 Task: Create a due date automation trigger when advanced on, on the wednesday of the week a card is due add dates due next week at 11:00 AM.
Action: Mouse moved to (1172, 286)
Screenshot: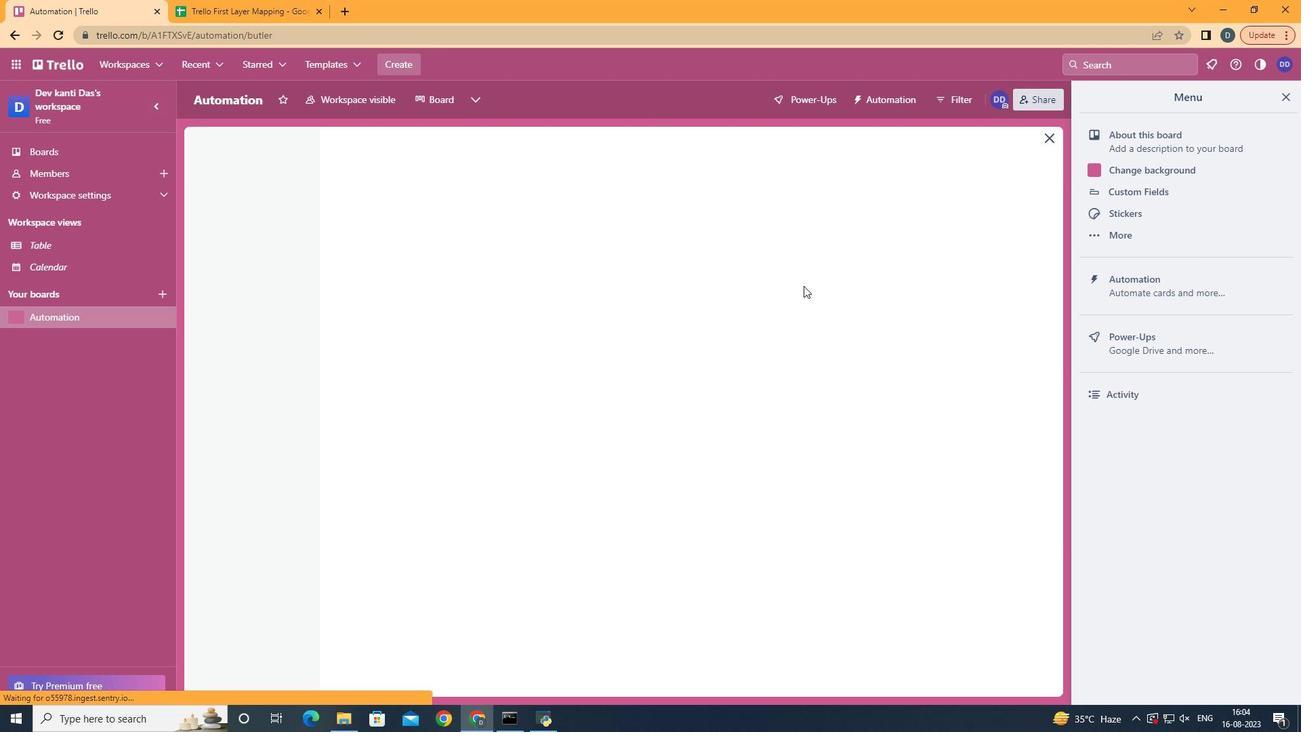 
Action: Mouse pressed left at (1172, 286)
Screenshot: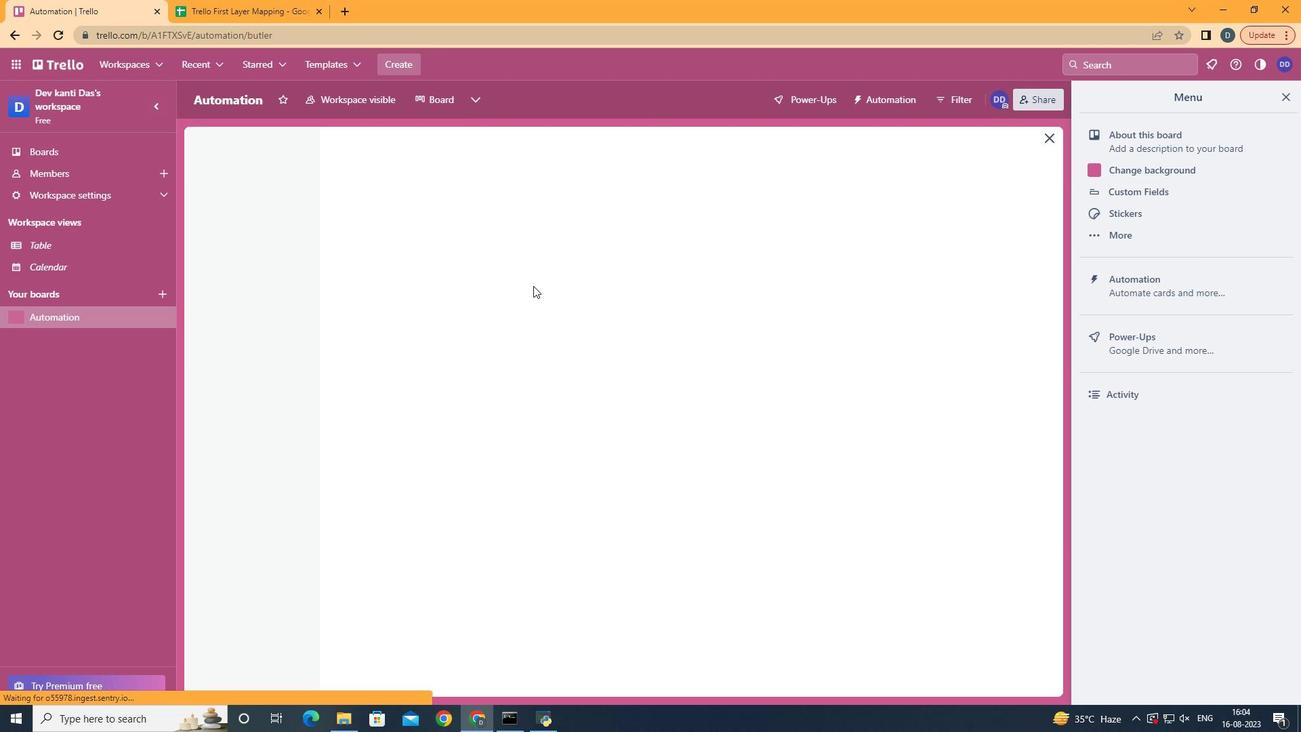 
Action: Mouse moved to (258, 275)
Screenshot: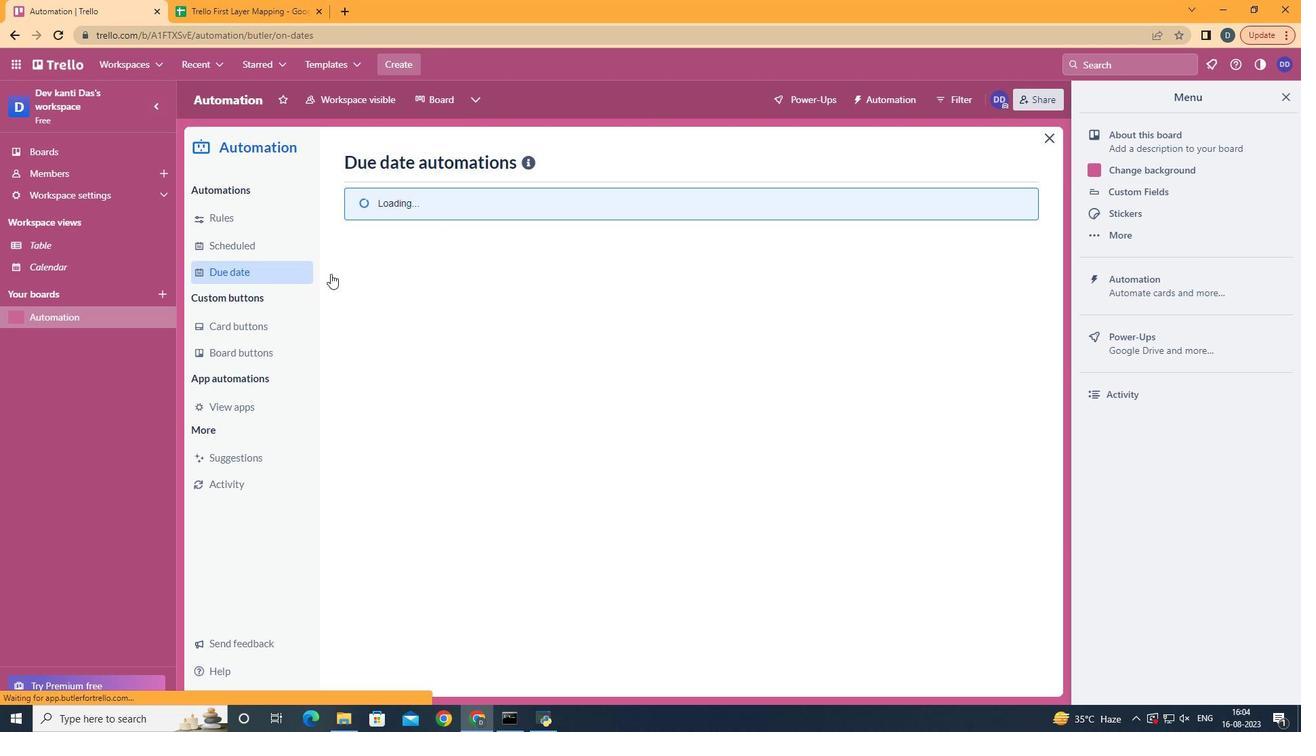 
Action: Mouse pressed left at (258, 275)
Screenshot: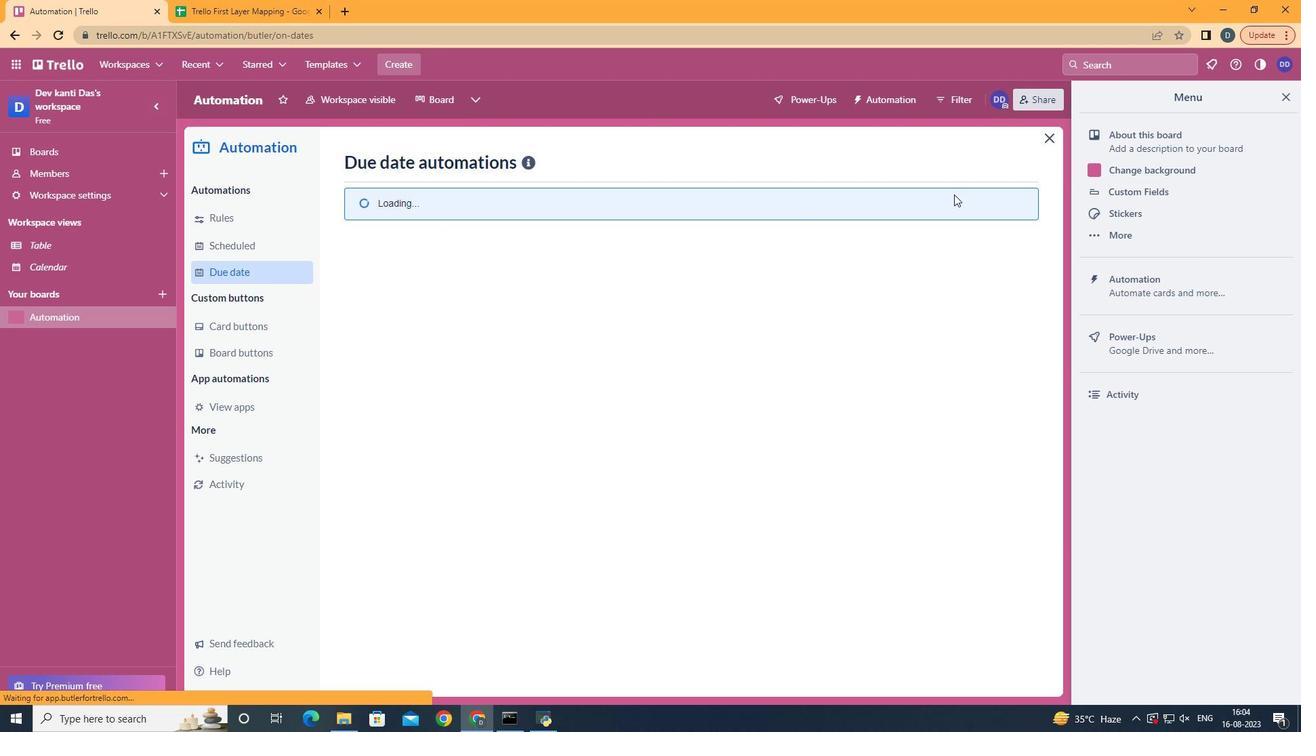 
Action: Mouse moved to (953, 163)
Screenshot: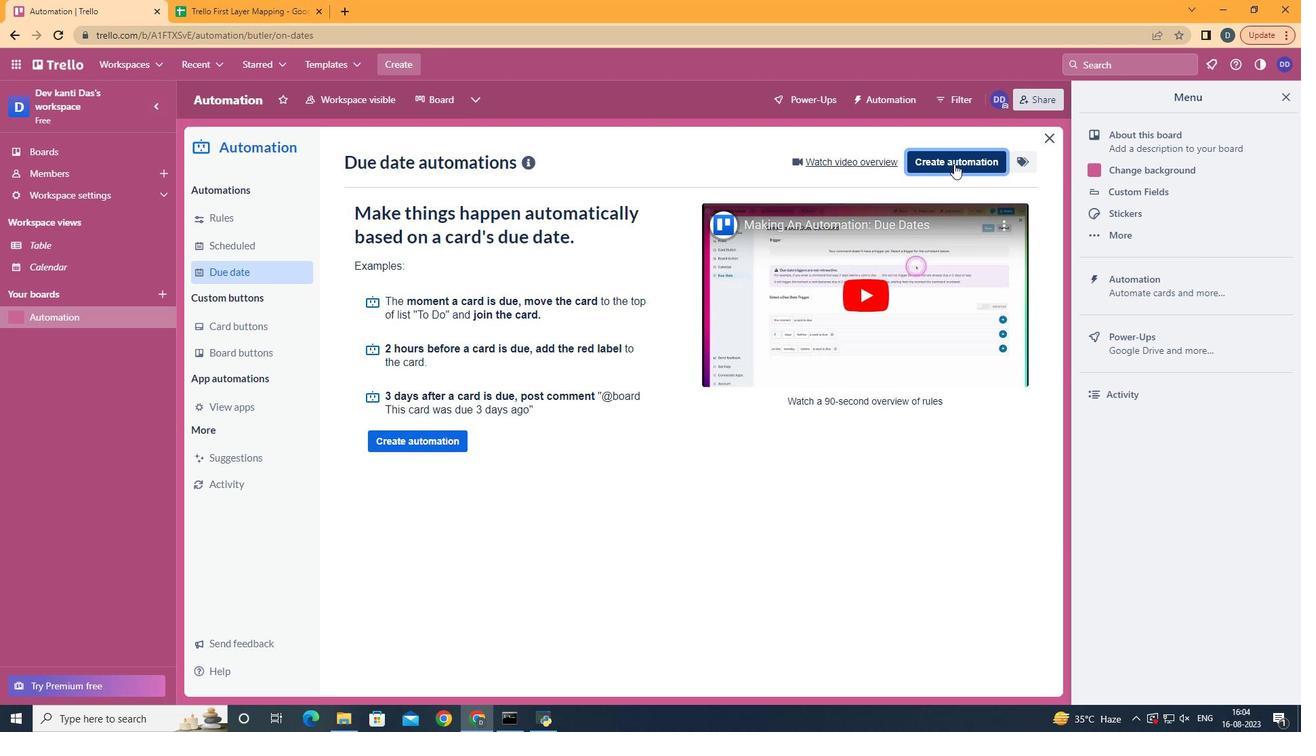 
Action: Mouse pressed left at (953, 163)
Screenshot: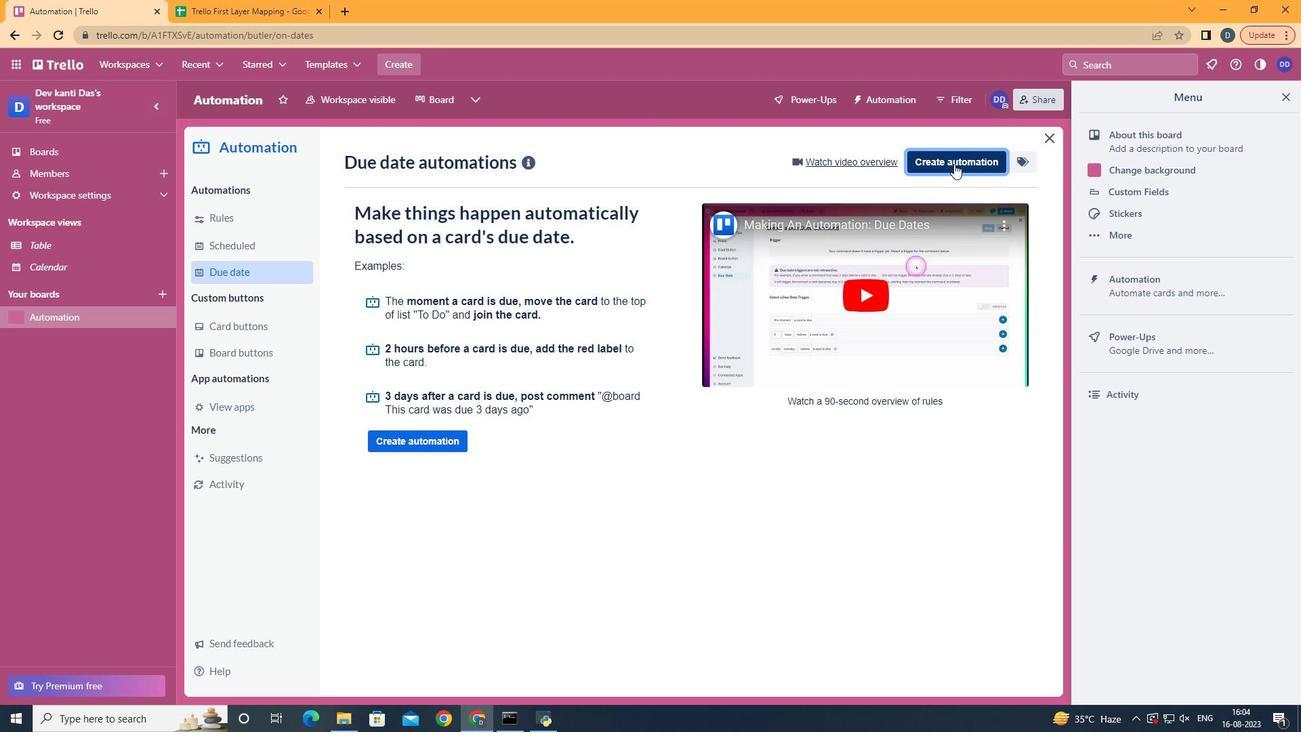 
Action: Mouse pressed left at (953, 163)
Screenshot: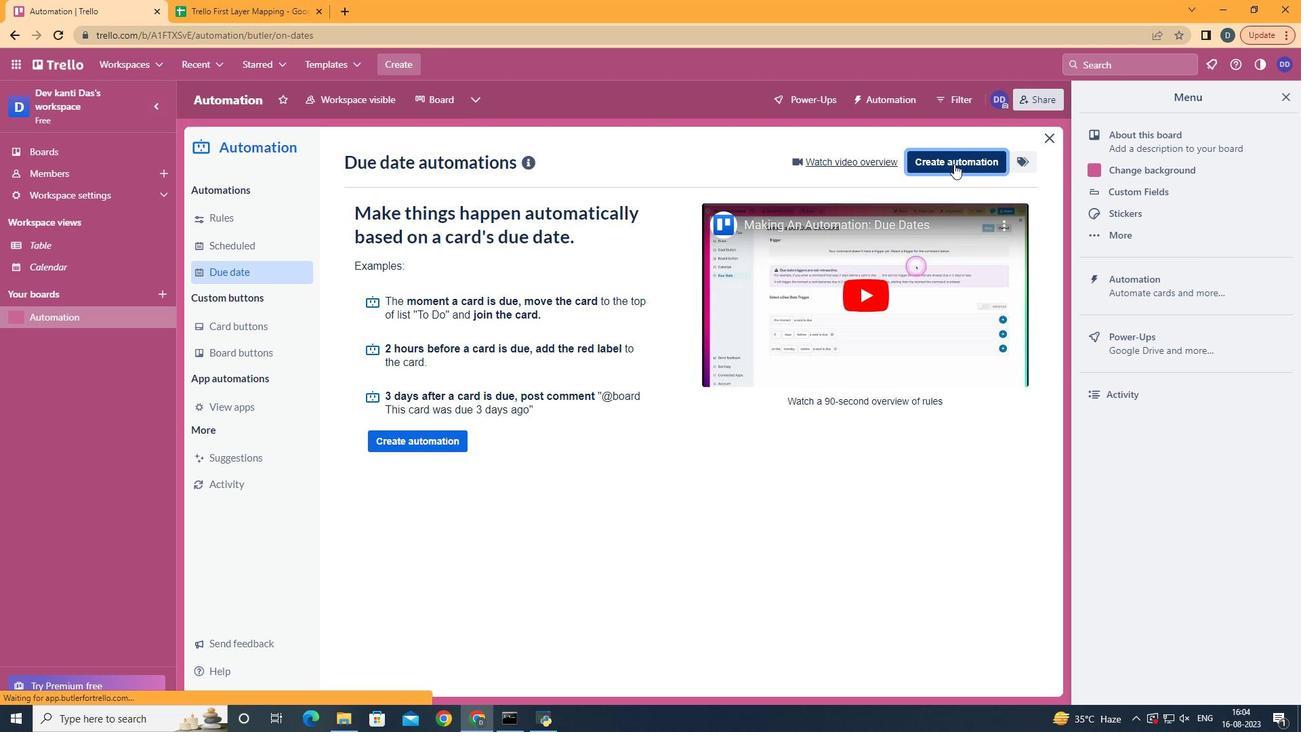 
Action: Mouse moved to (768, 302)
Screenshot: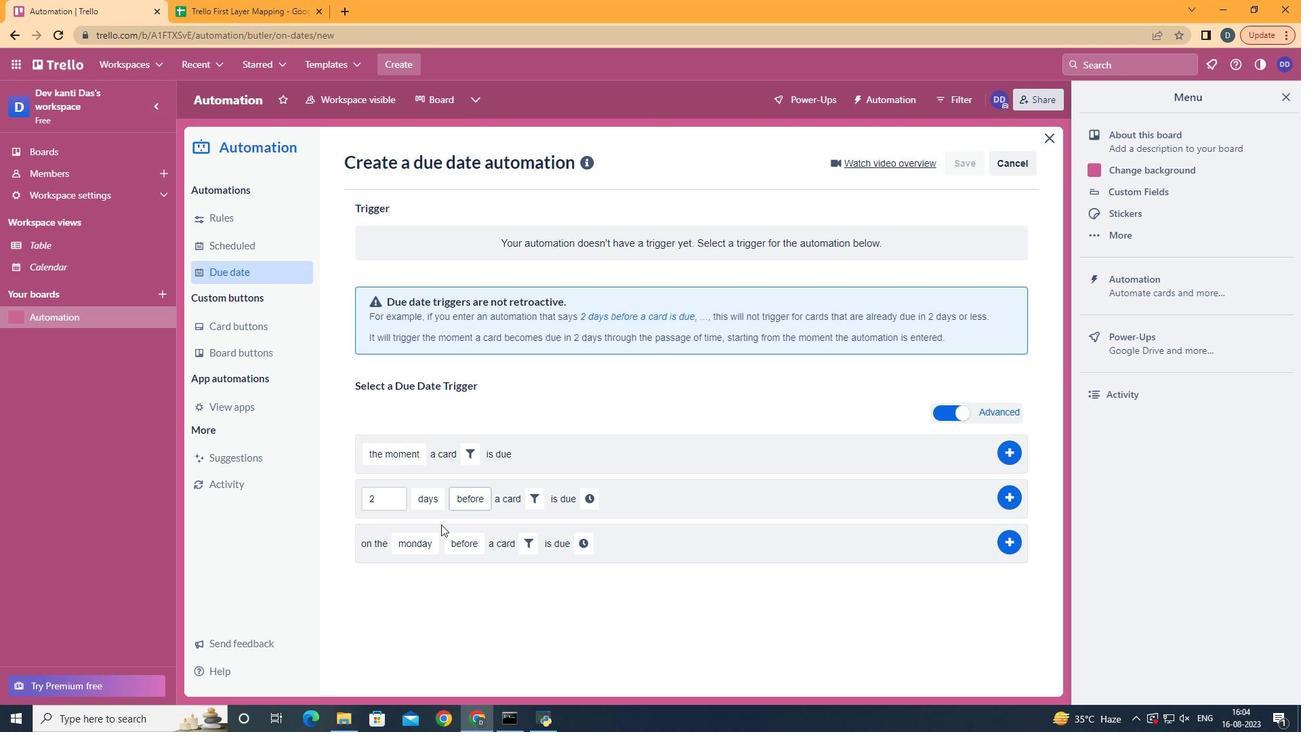 
Action: Mouse pressed left at (768, 302)
Screenshot: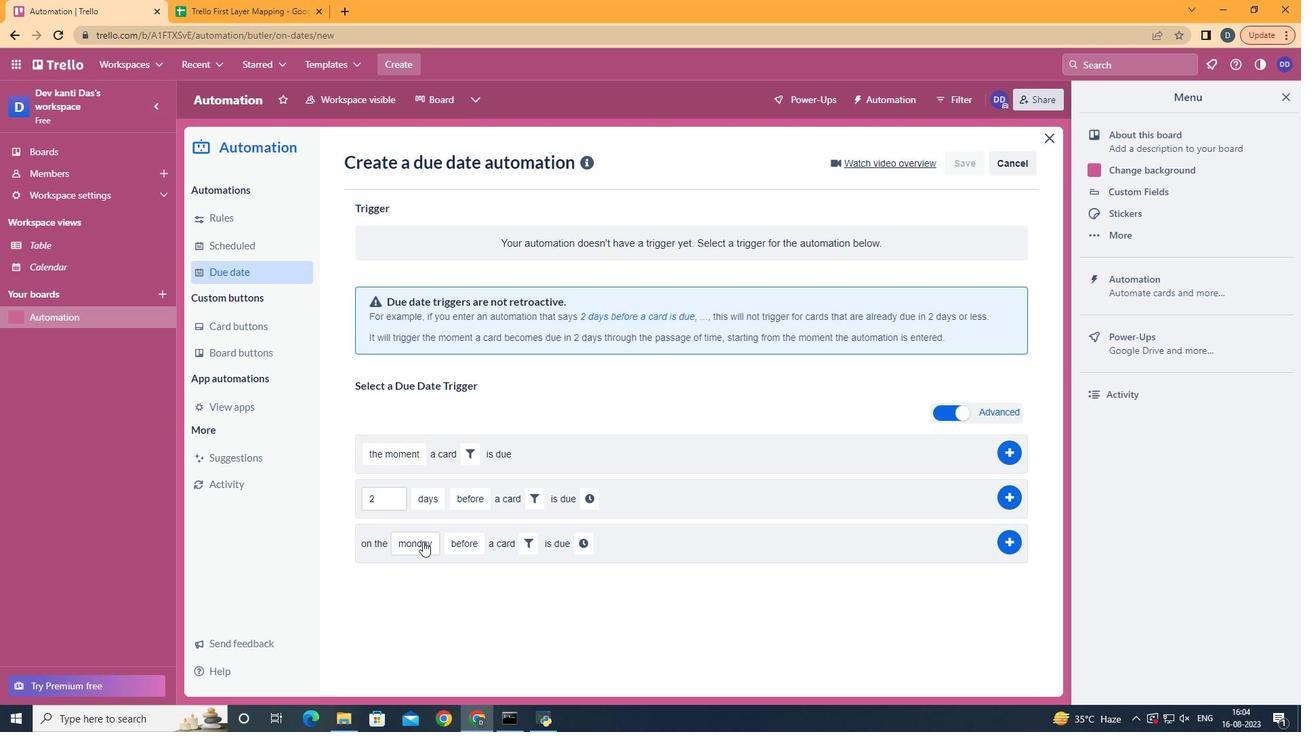 
Action: Mouse moved to (440, 399)
Screenshot: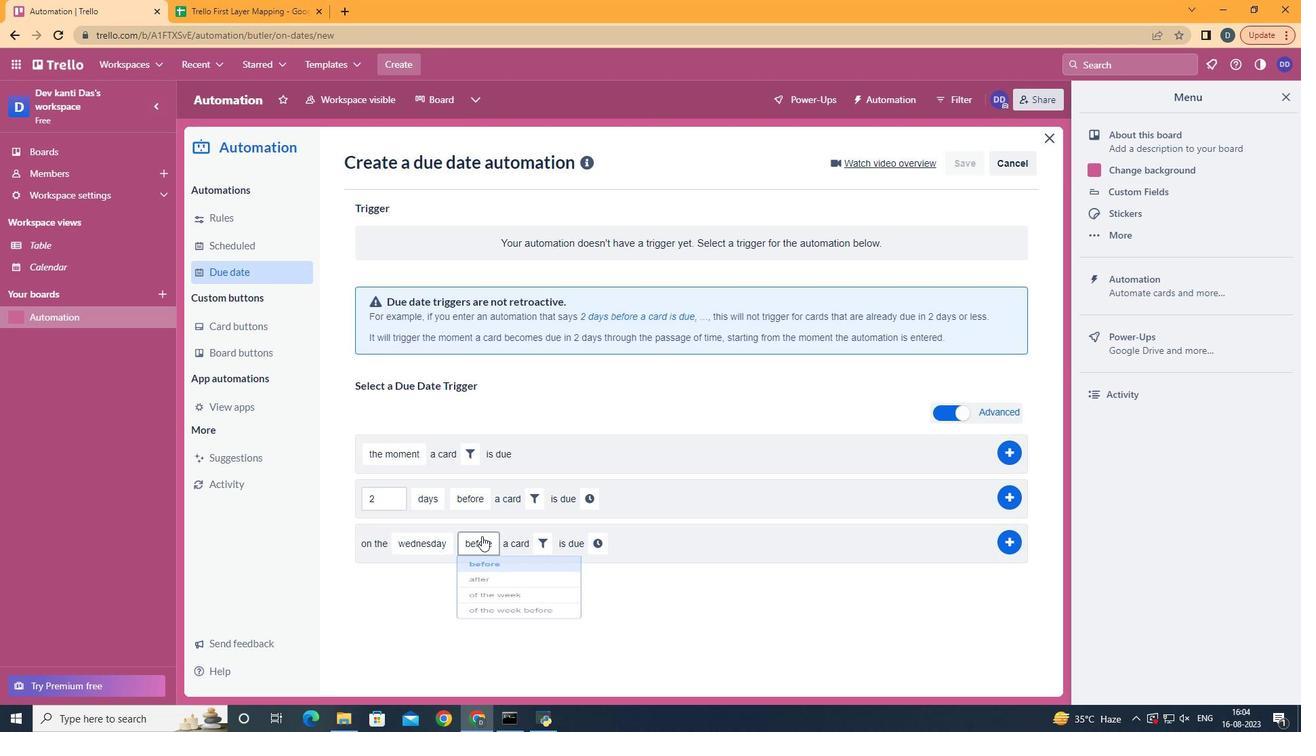 
Action: Mouse pressed left at (440, 399)
Screenshot: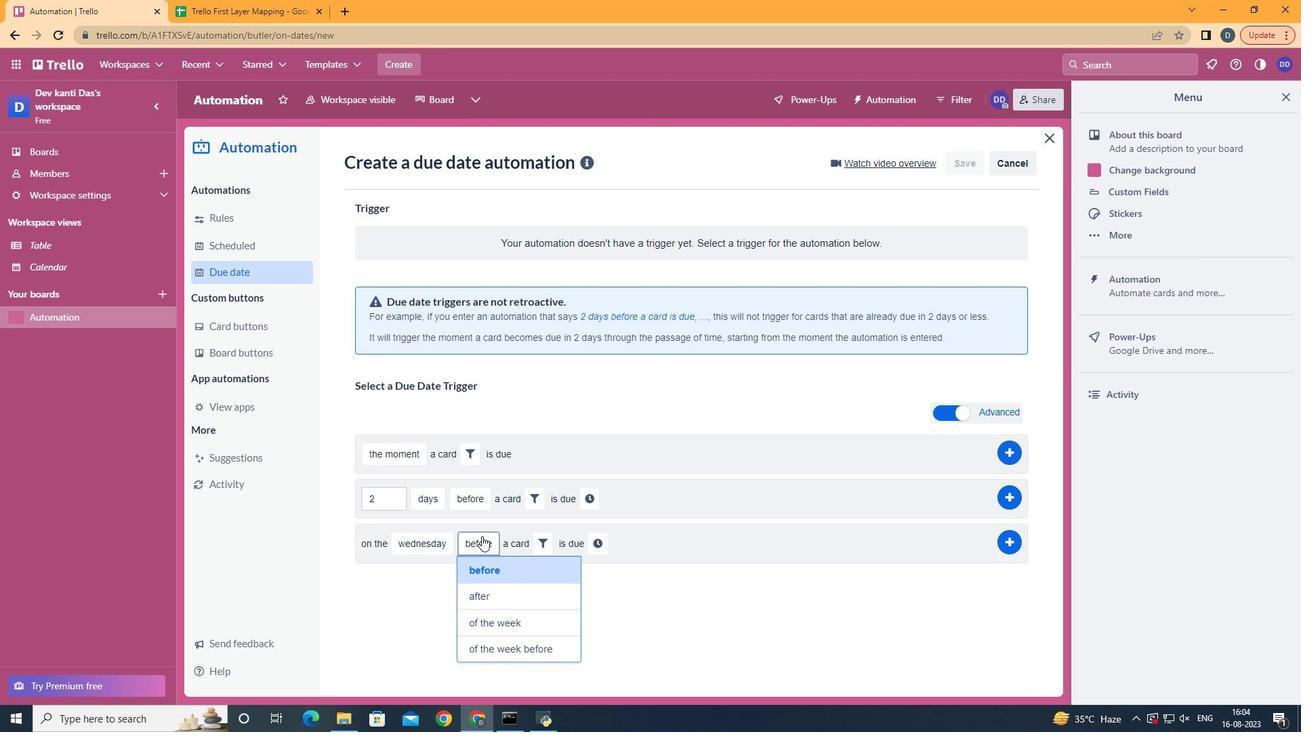 
Action: Mouse moved to (500, 627)
Screenshot: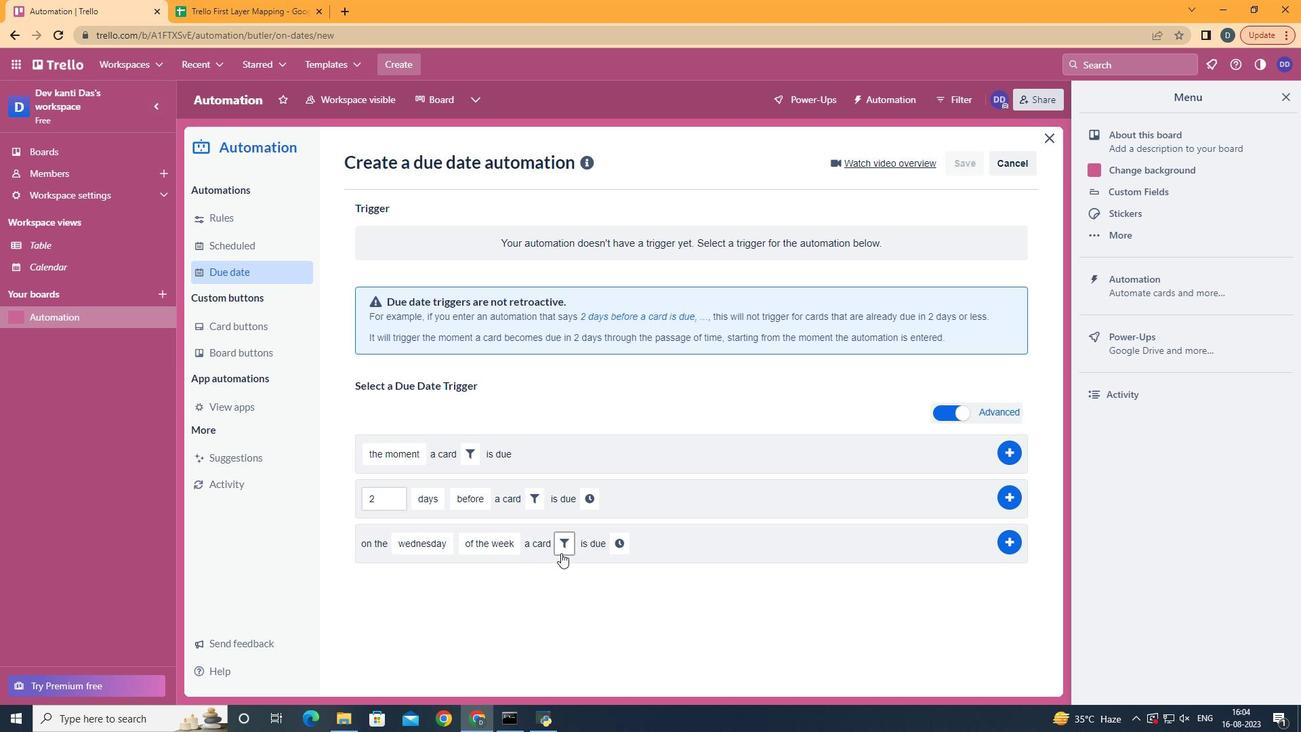 
Action: Mouse pressed left at (500, 627)
Screenshot: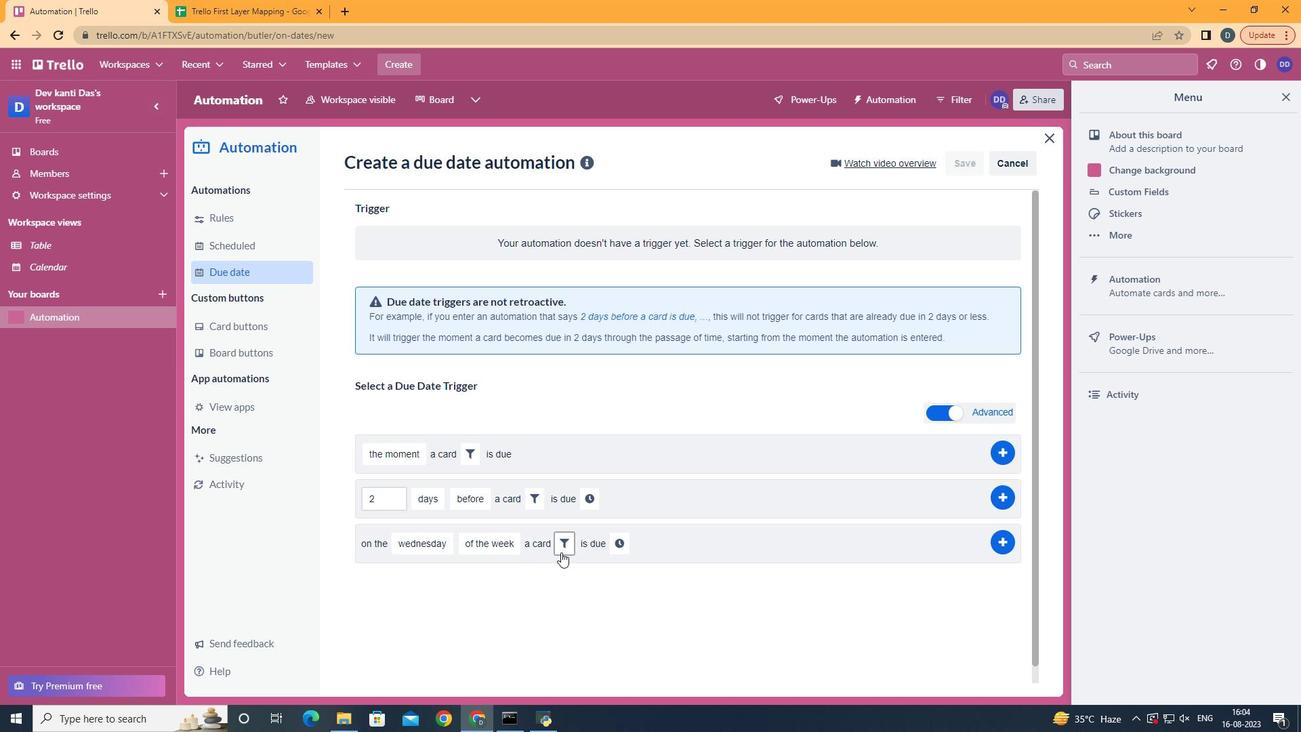 
Action: Mouse moved to (560, 552)
Screenshot: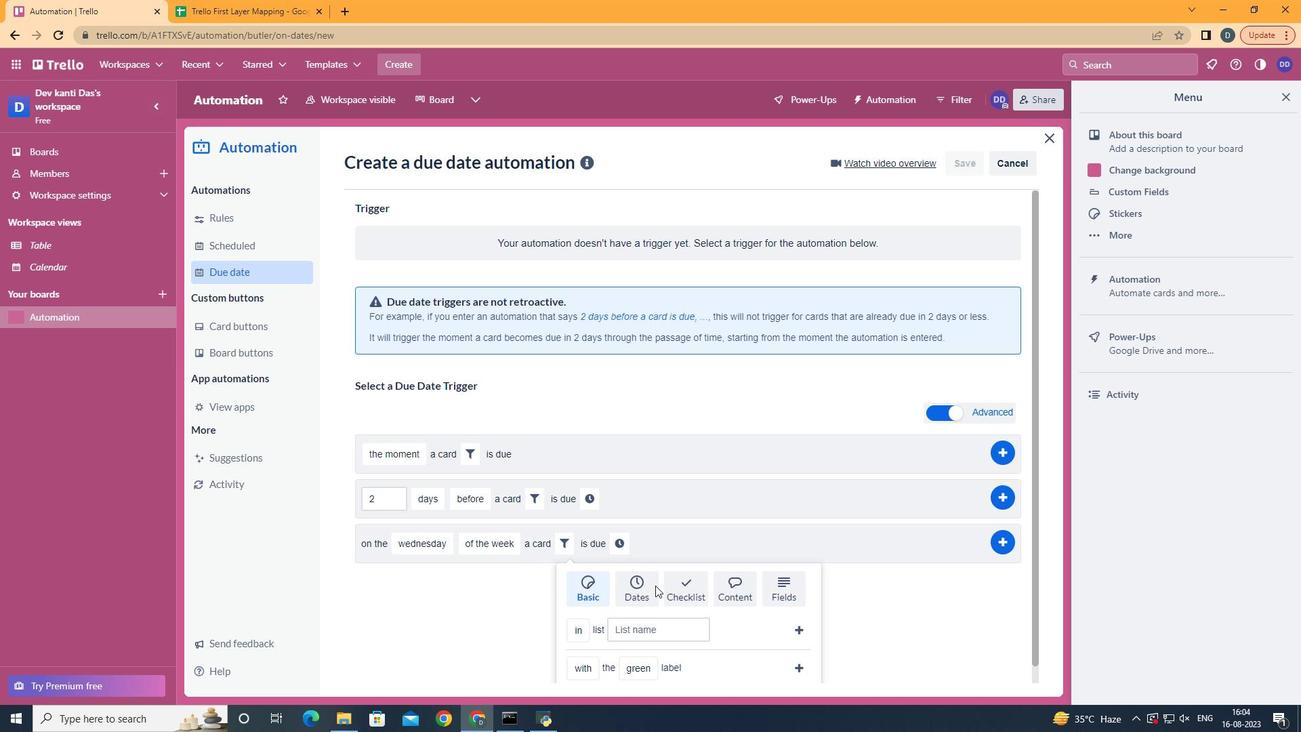 
Action: Mouse pressed left at (560, 552)
Screenshot: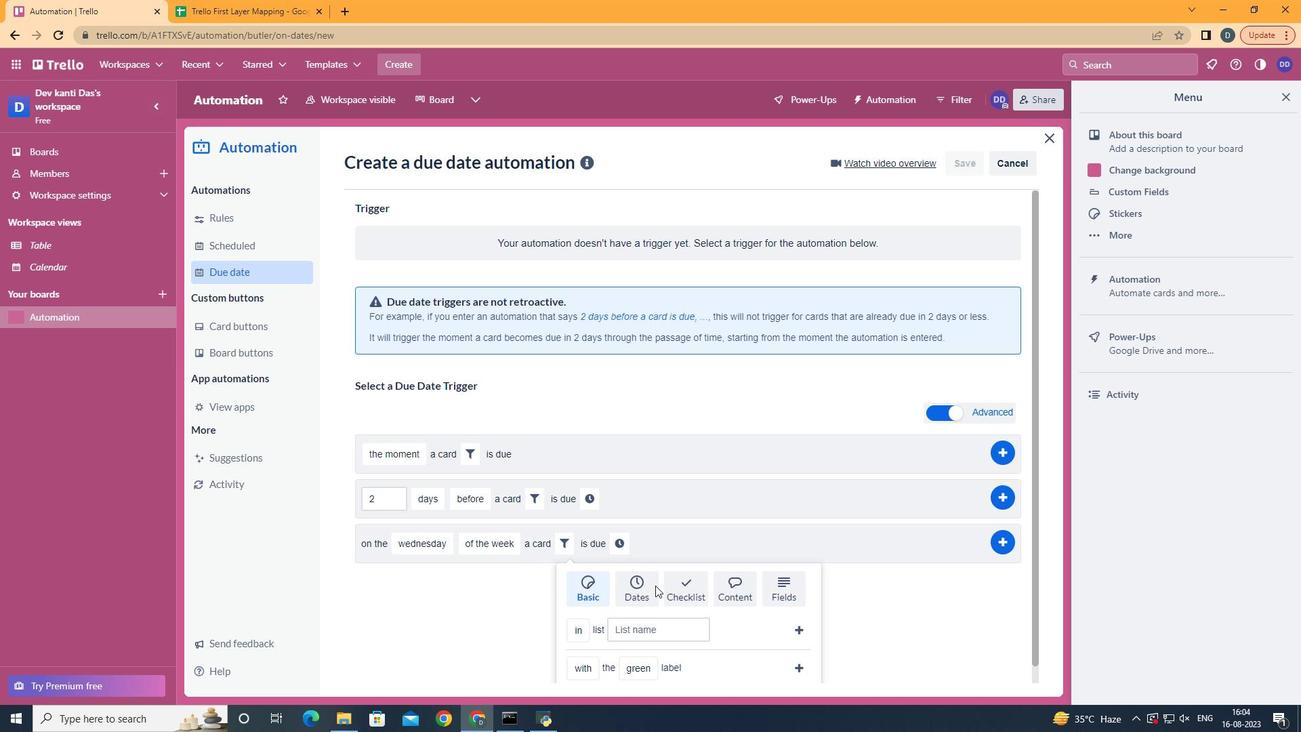 
Action: Mouse moved to (647, 586)
Screenshot: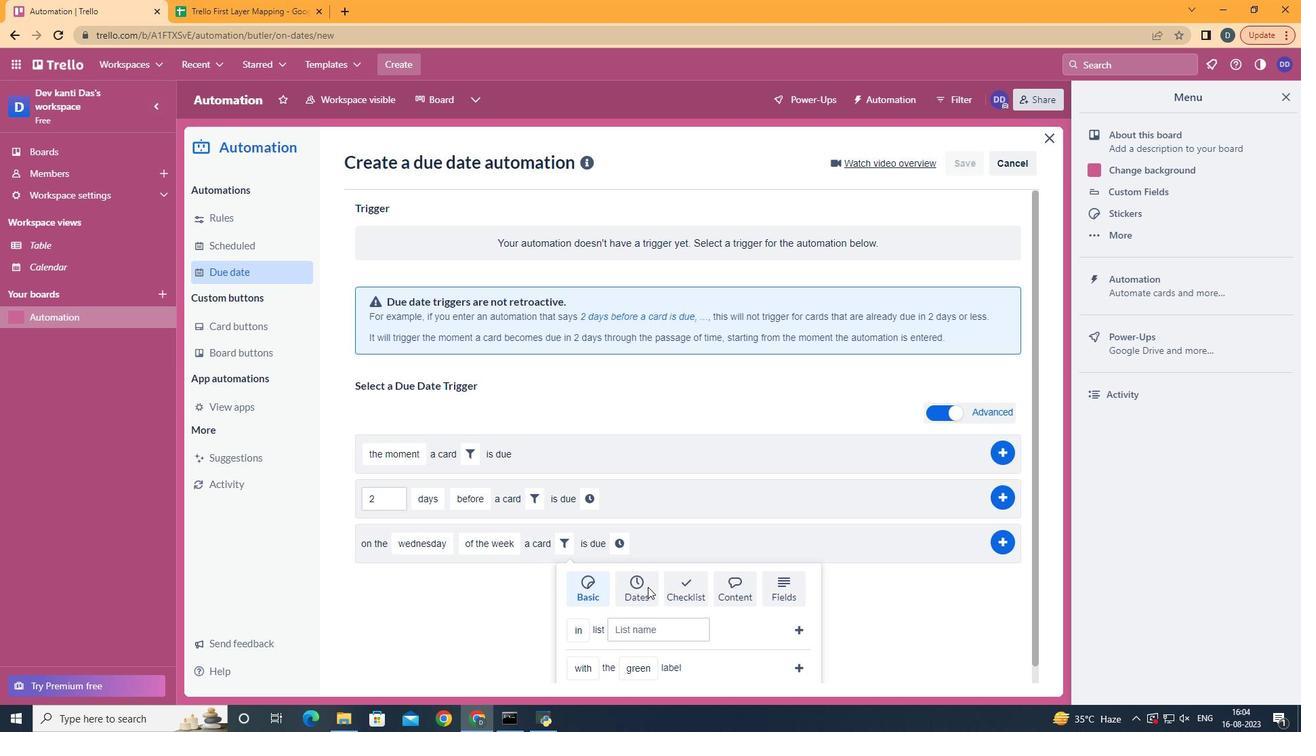 
Action: Mouse pressed left at (647, 586)
Screenshot: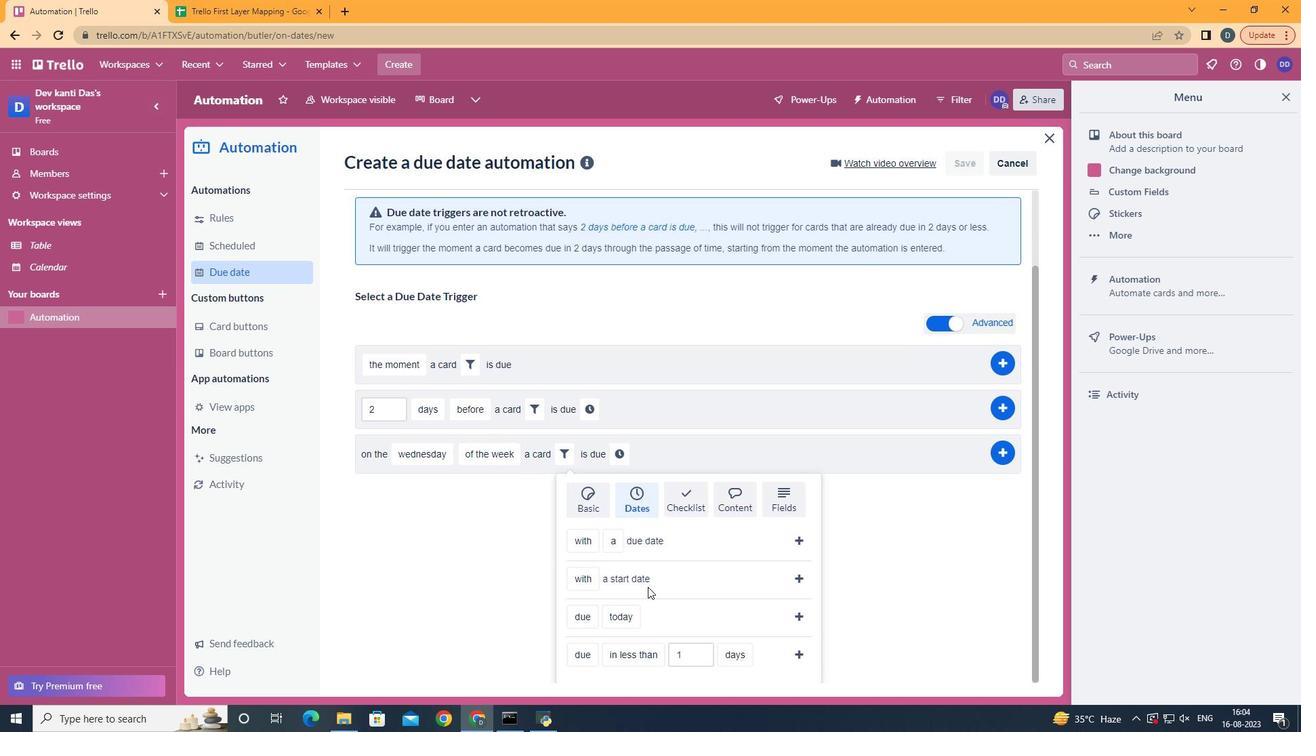 
Action: Mouse scrolled (647, 585) with delta (0, 0)
Screenshot: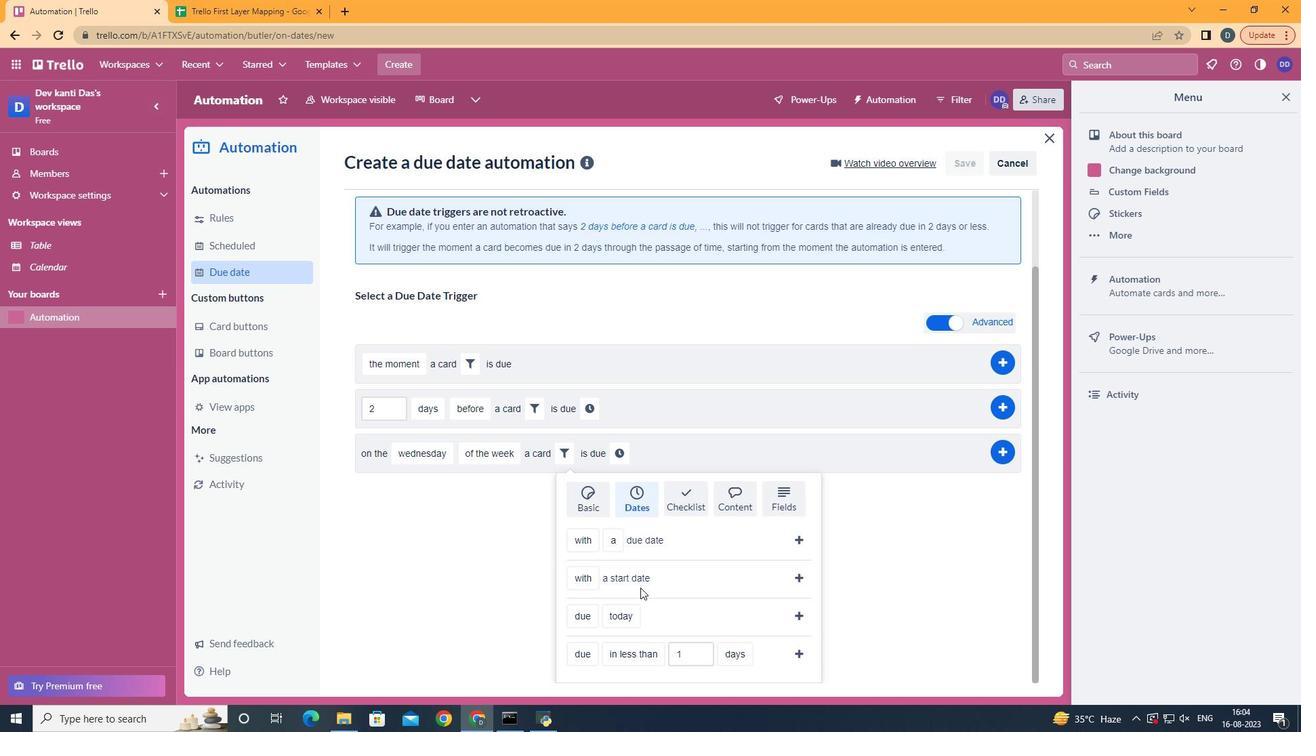 
Action: Mouse scrolled (647, 585) with delta (0, 0)
Screenshot: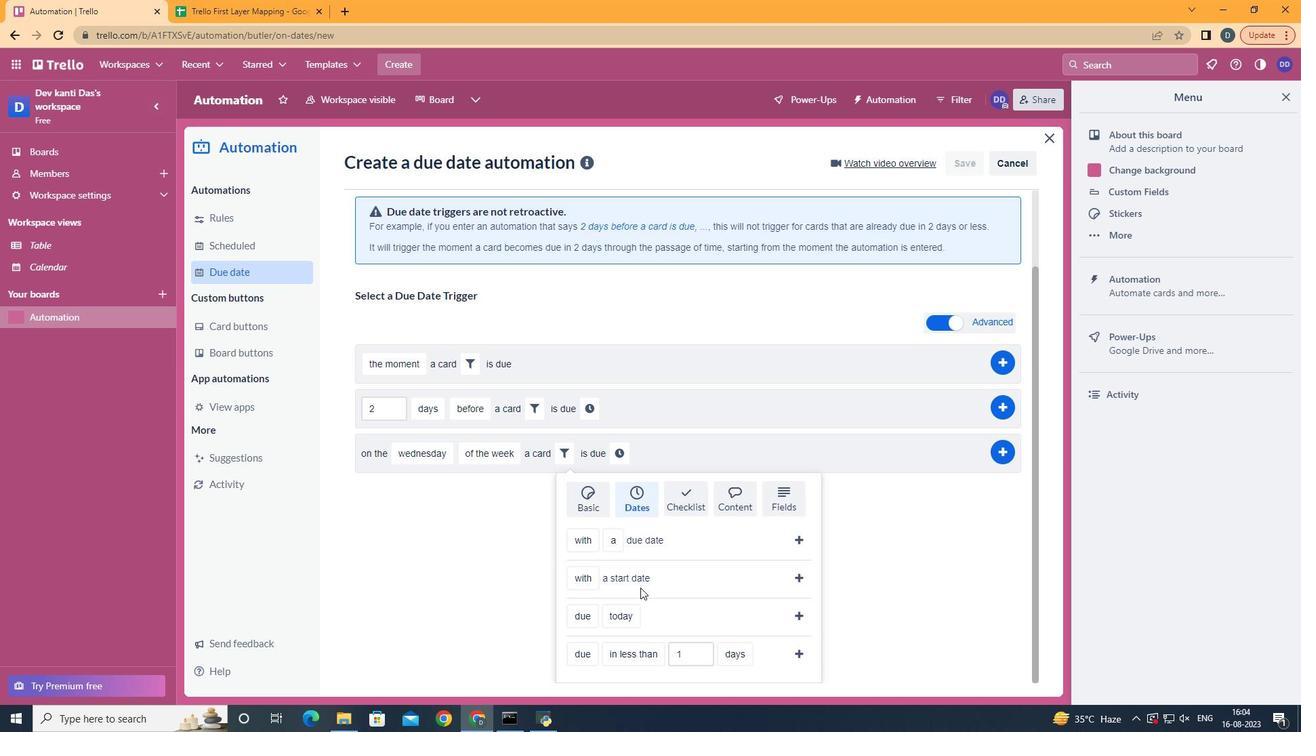
Action: Mouse scrolled (647, 585) with delta (0, 0)
Screenshot: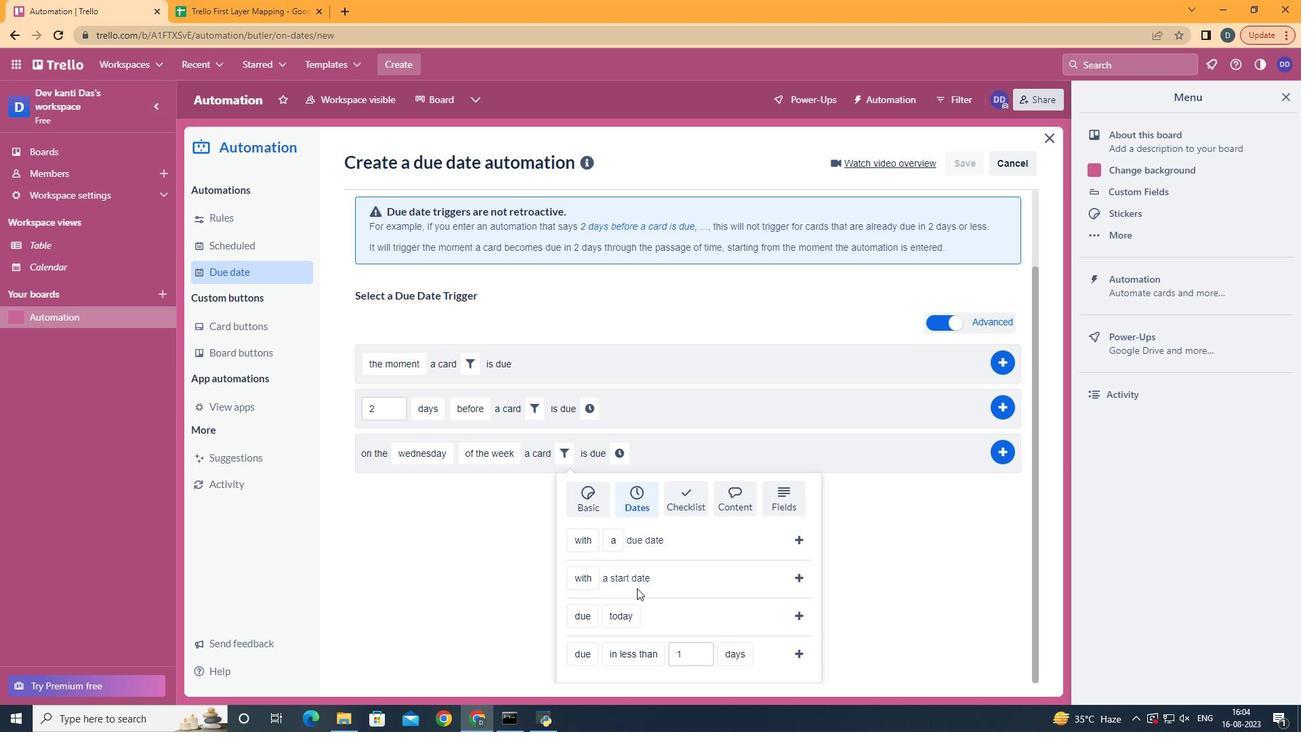 
Action: Mouse scrolled (647, 585) with delta (0, 0)
Screenshot: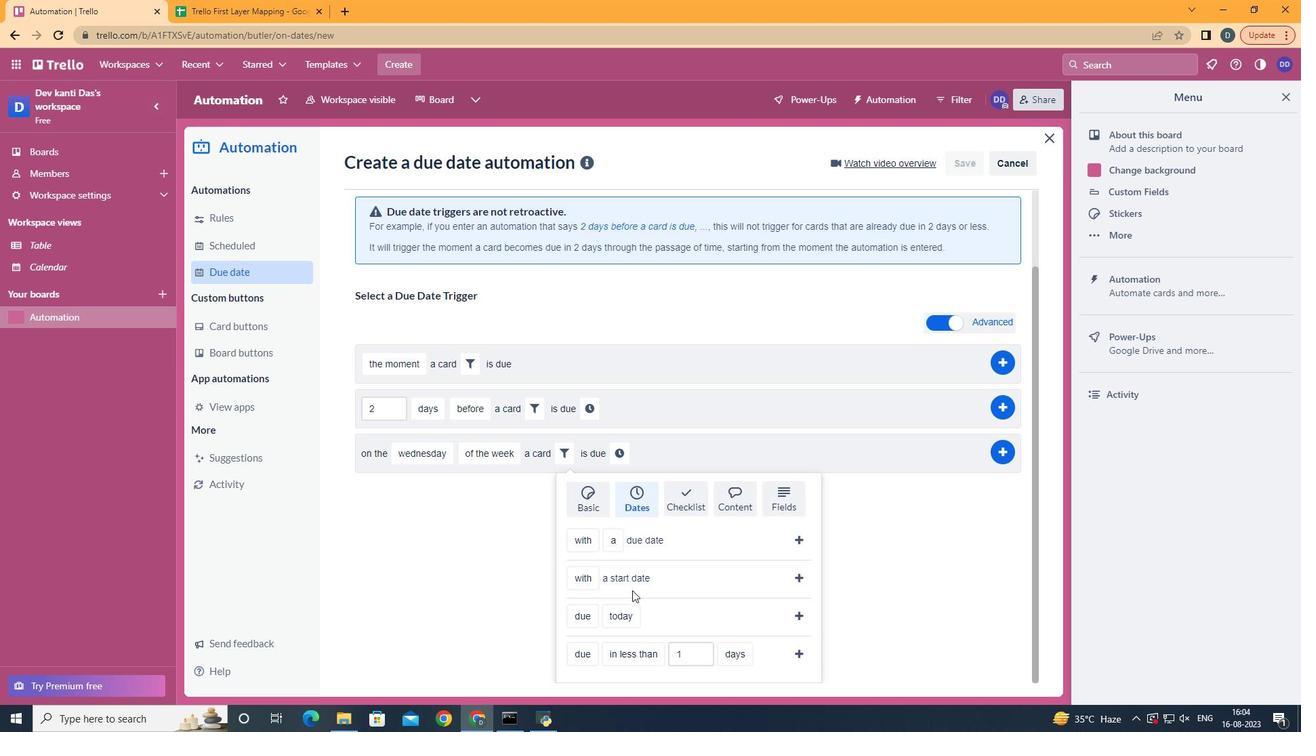 
Action: Mouse moved to (654, 534)
Screenshot: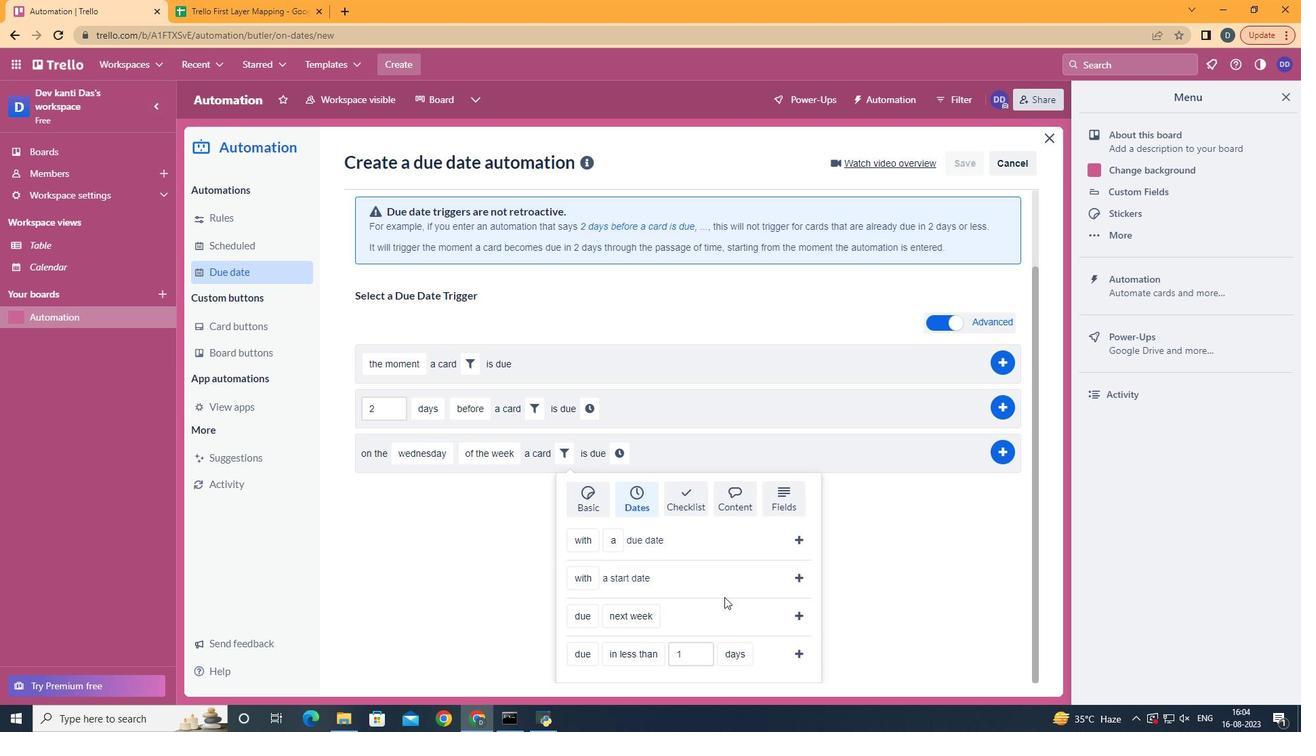 
Action: Mouse pressed left at (654, 534)
Screenshot: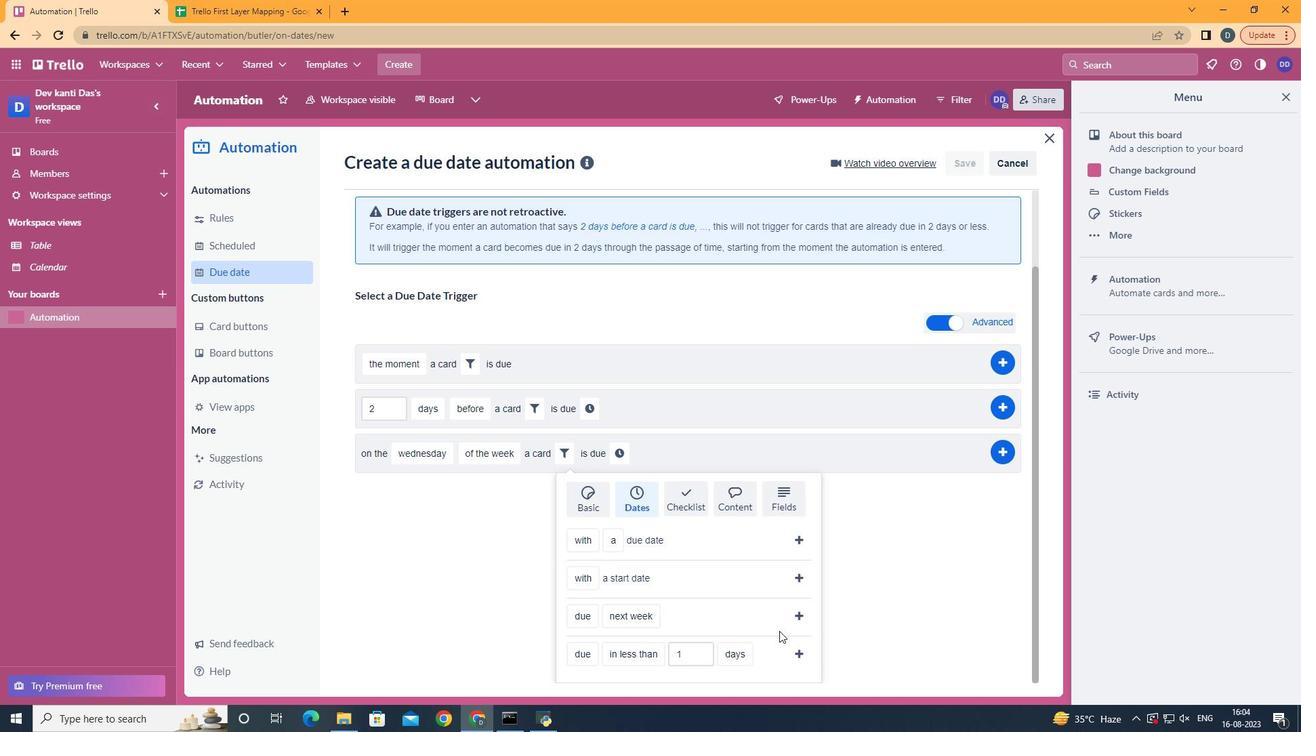 
Action: Mouse moved to (803, 608)
Screenshot: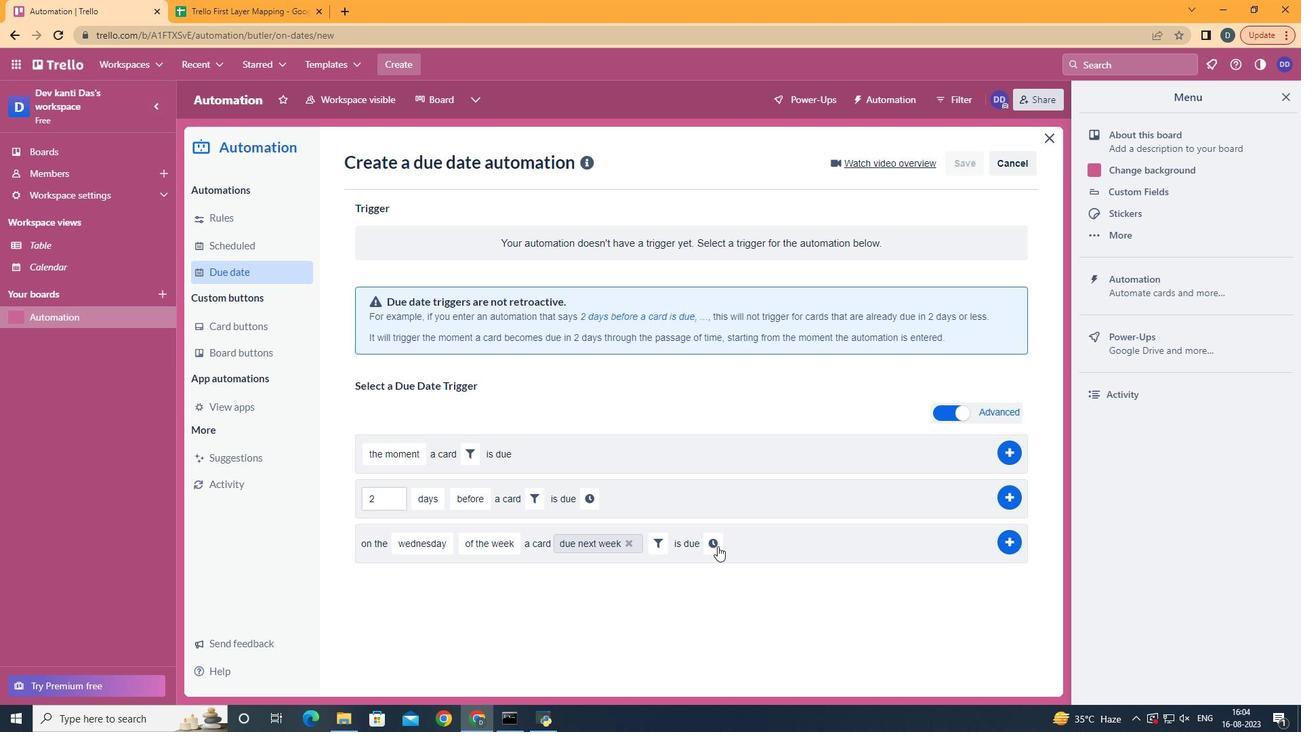
Action: Mouse pressed left at (803, 608)
Screenshot: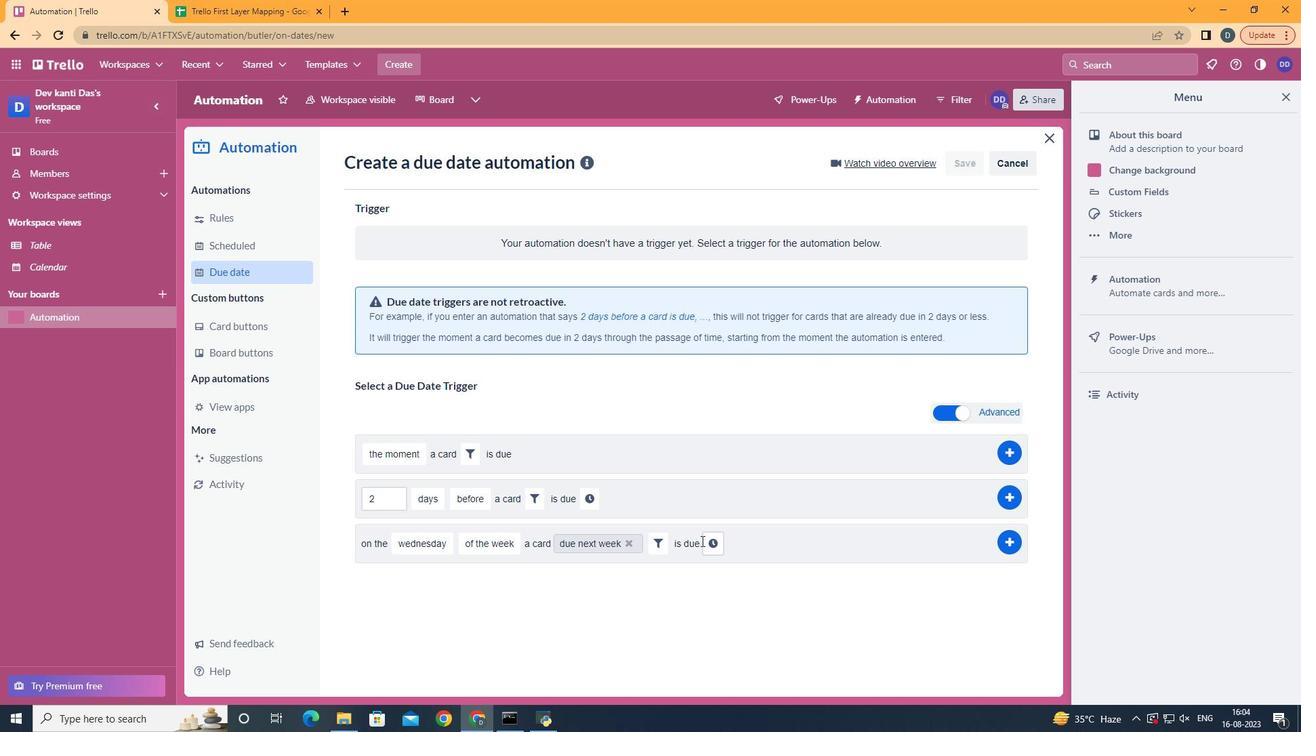
Action: Mouse moved to (698, 539)
Screenshot: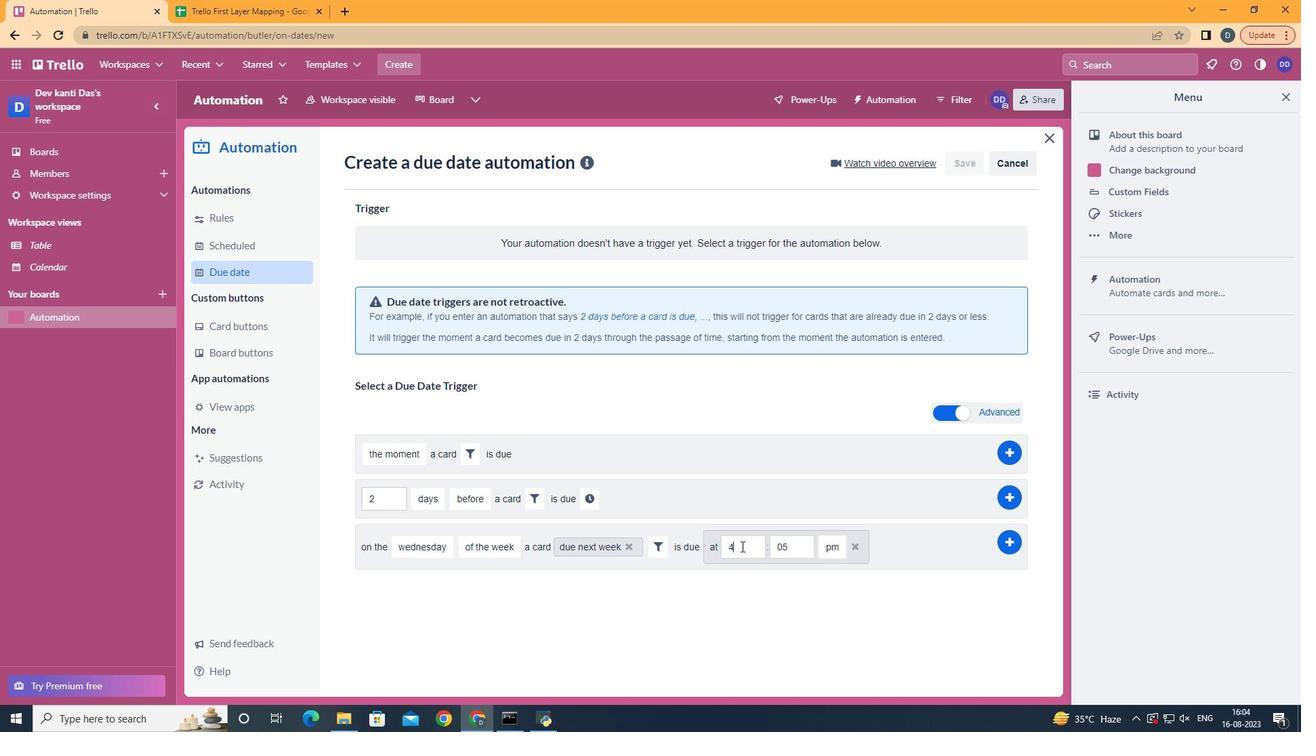 
Action: Mouse pressed left at (698, 539)
Screenshot: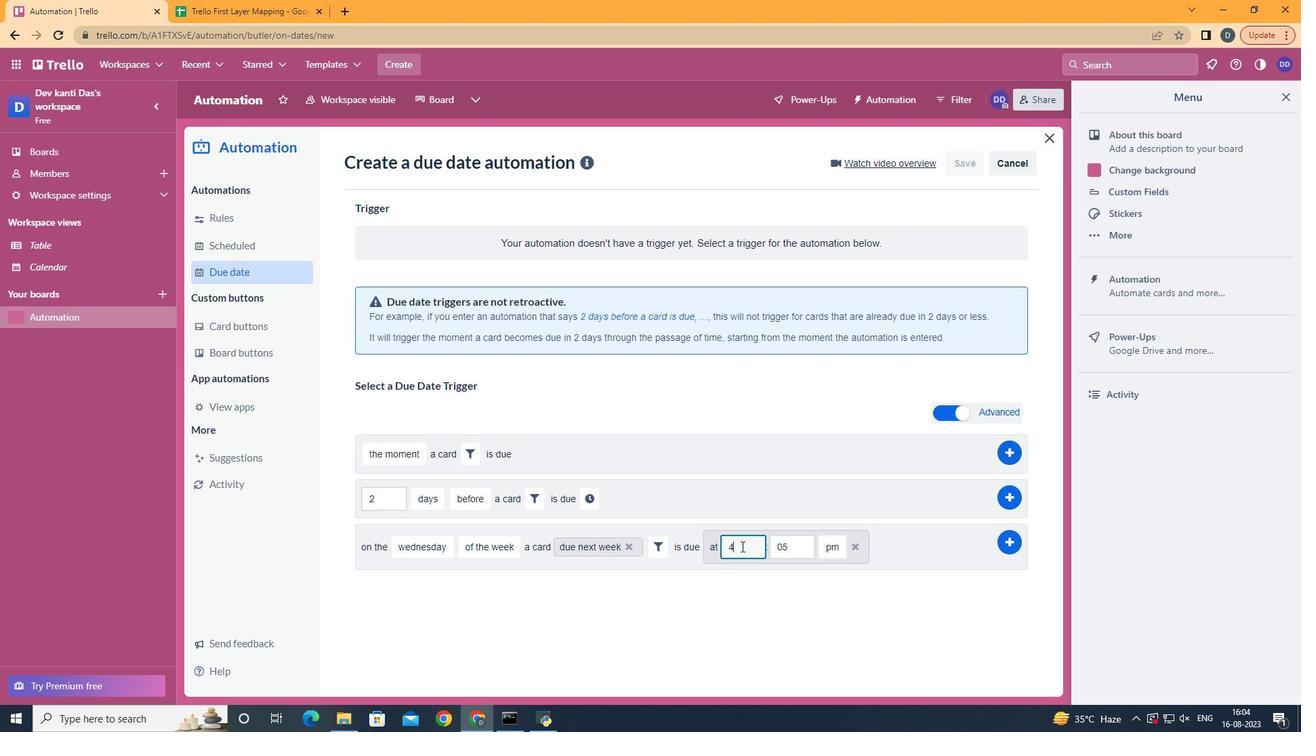 
Action: Mouse moved to (710, 541)
Screenshot: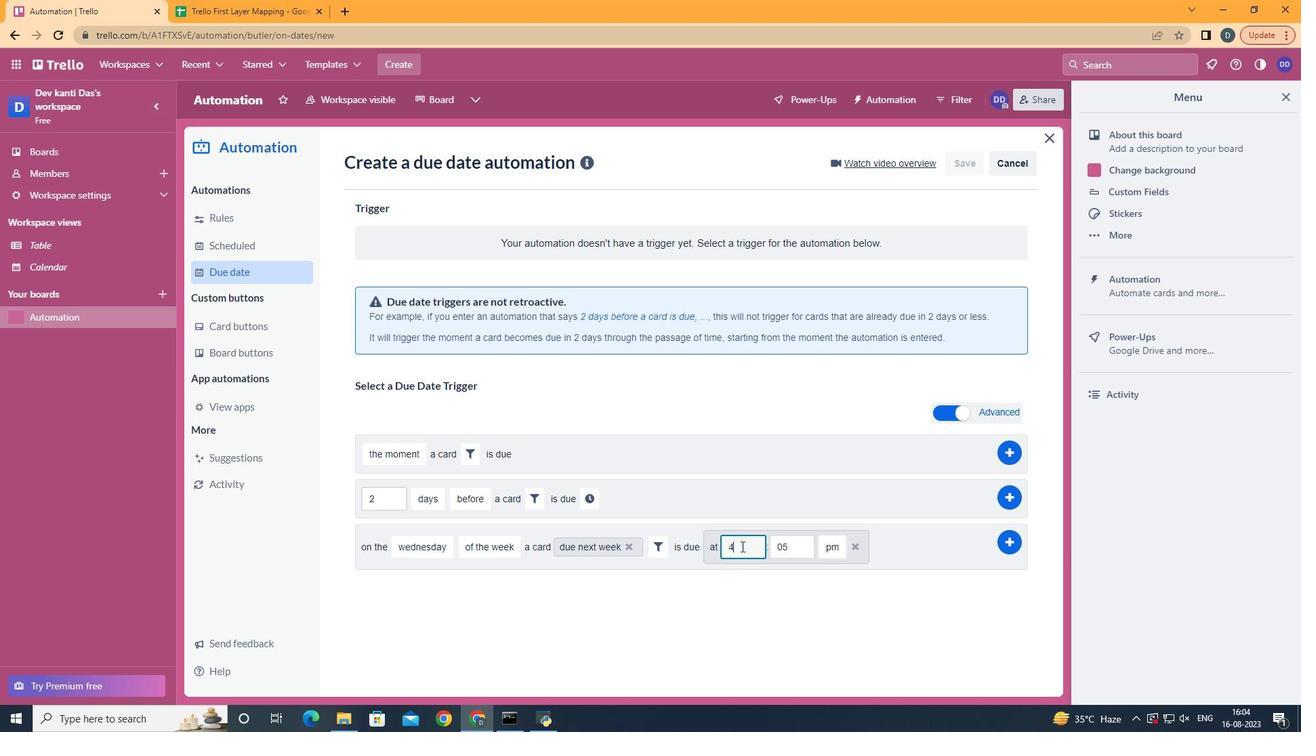 
Action: Mouse pressed left at (710, 541)
Screenshot: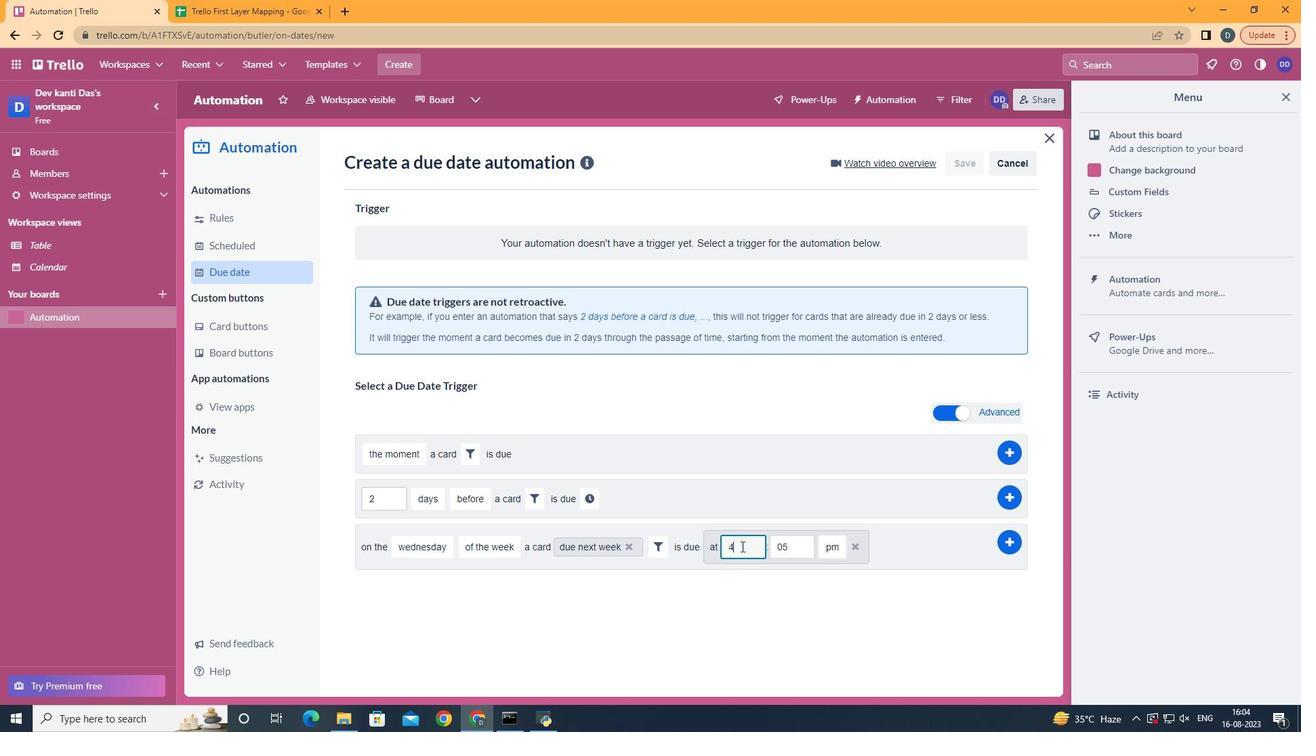 
Action: Mouse moved to (740, 545)
Screenshot: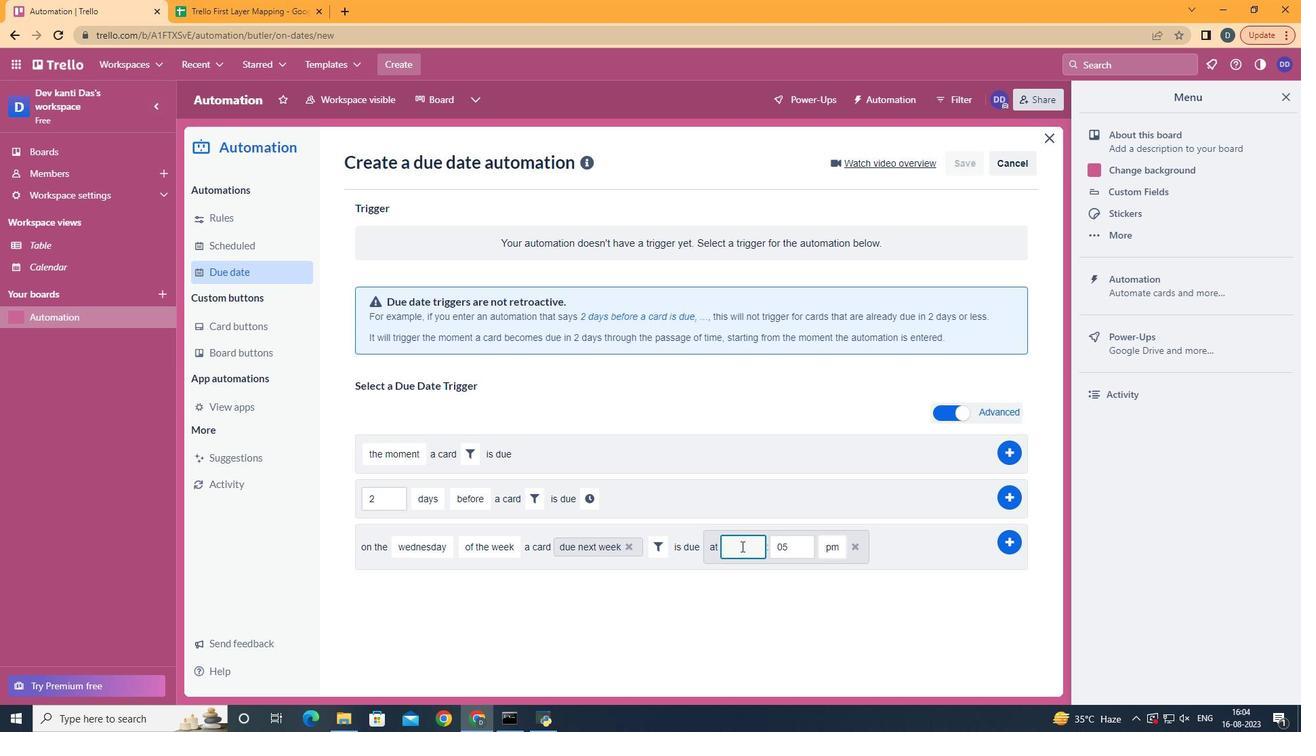 
Action: Mouse pressed left at (740, 545)
Screenshot: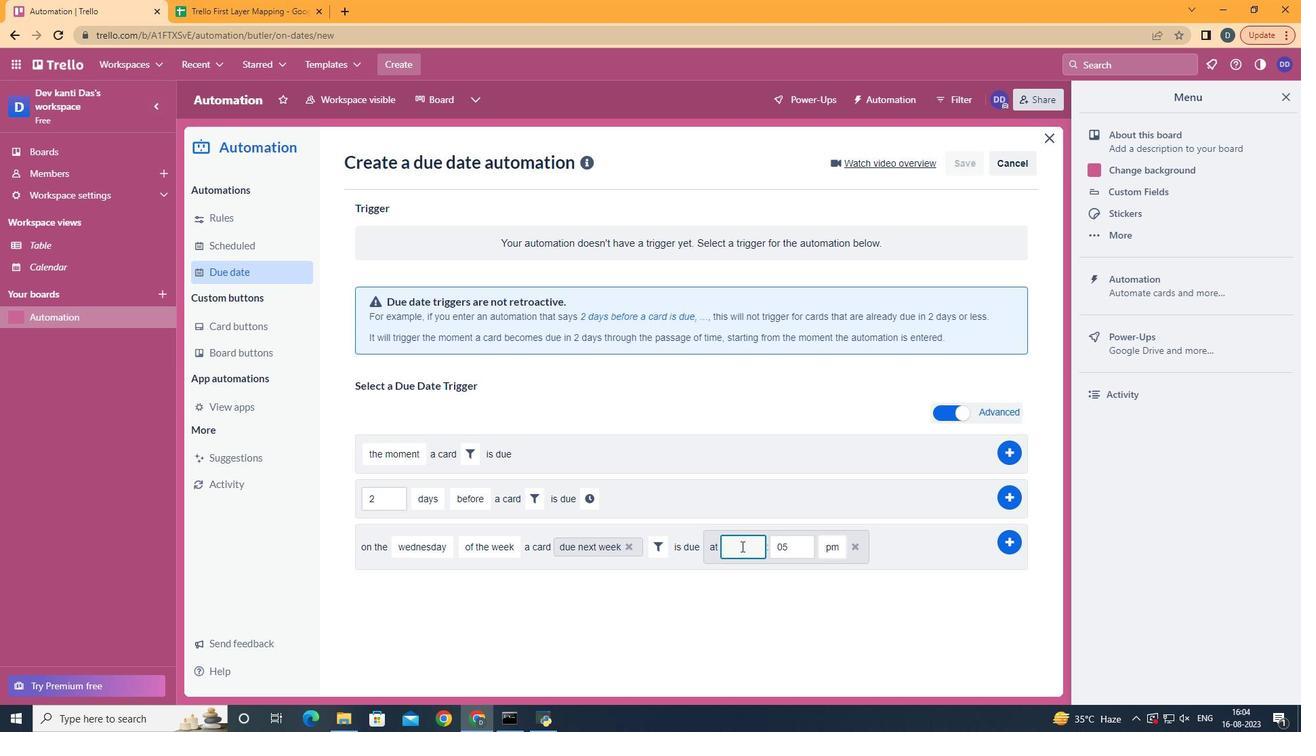 
Action: Key pressed <Key.backspace>11
Screenshot: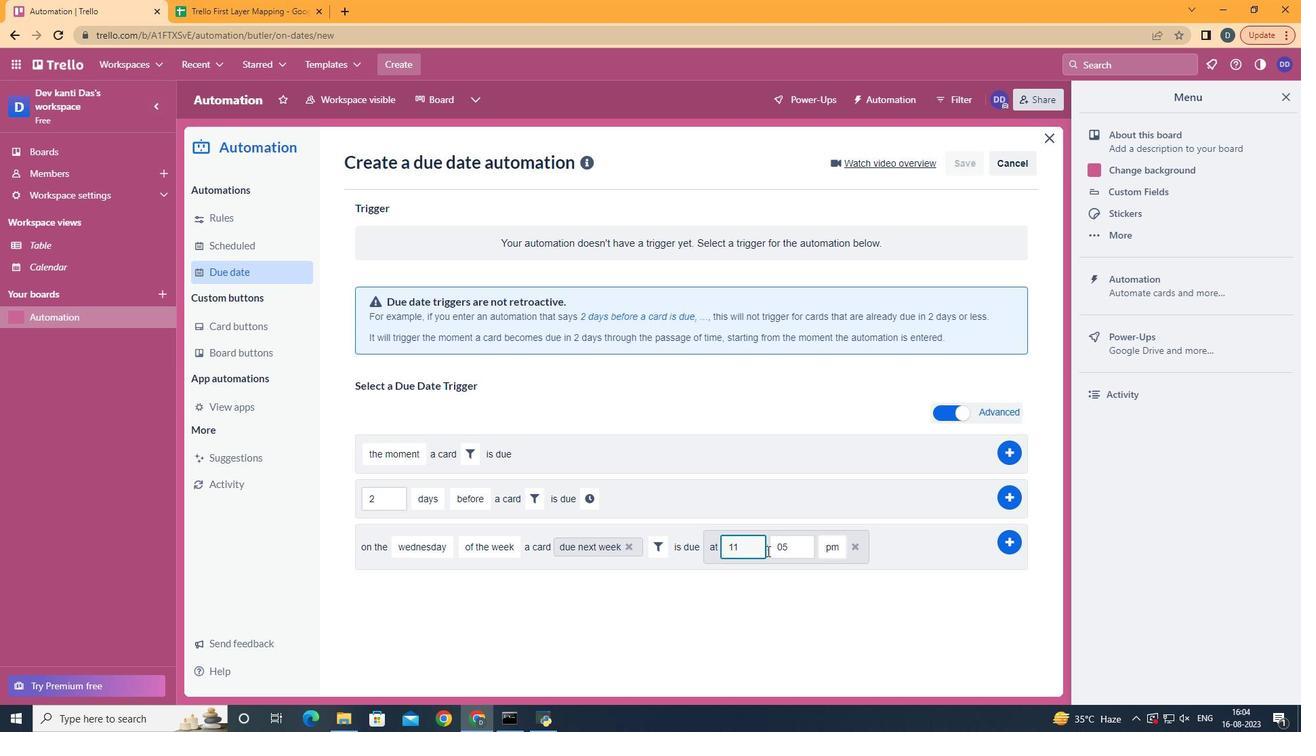 
Action: Mouse moved to (791, 548)
Screenshot: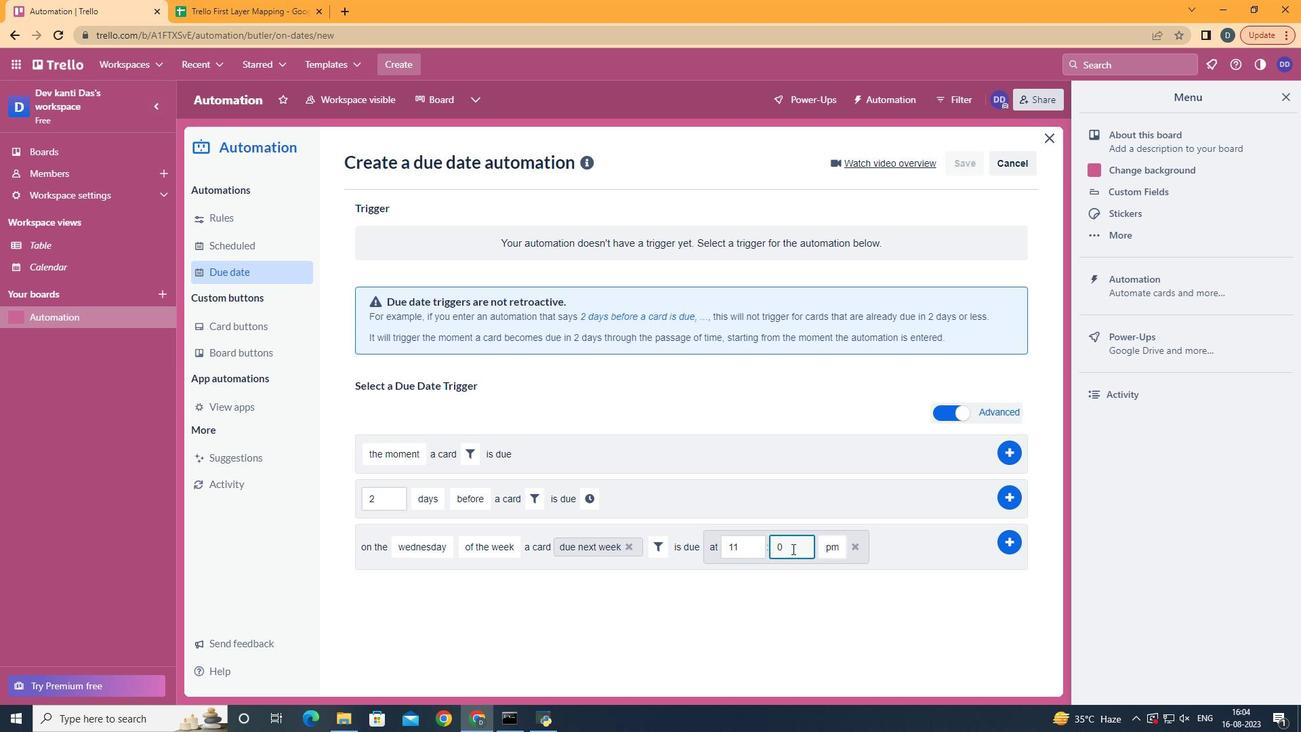 
Action: Mouse pressed left at (791, 548)
Screenshot: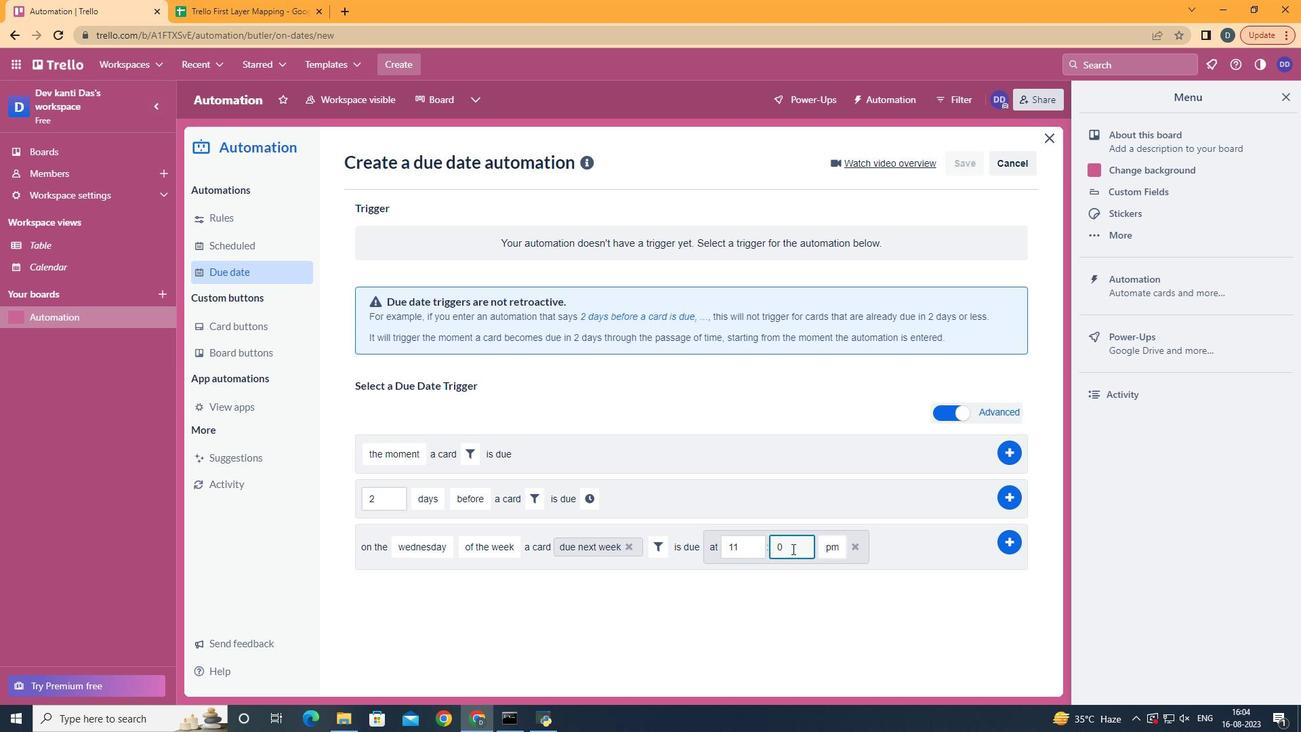 
Action: Key pressed <Key.backspace>0
Screenshot: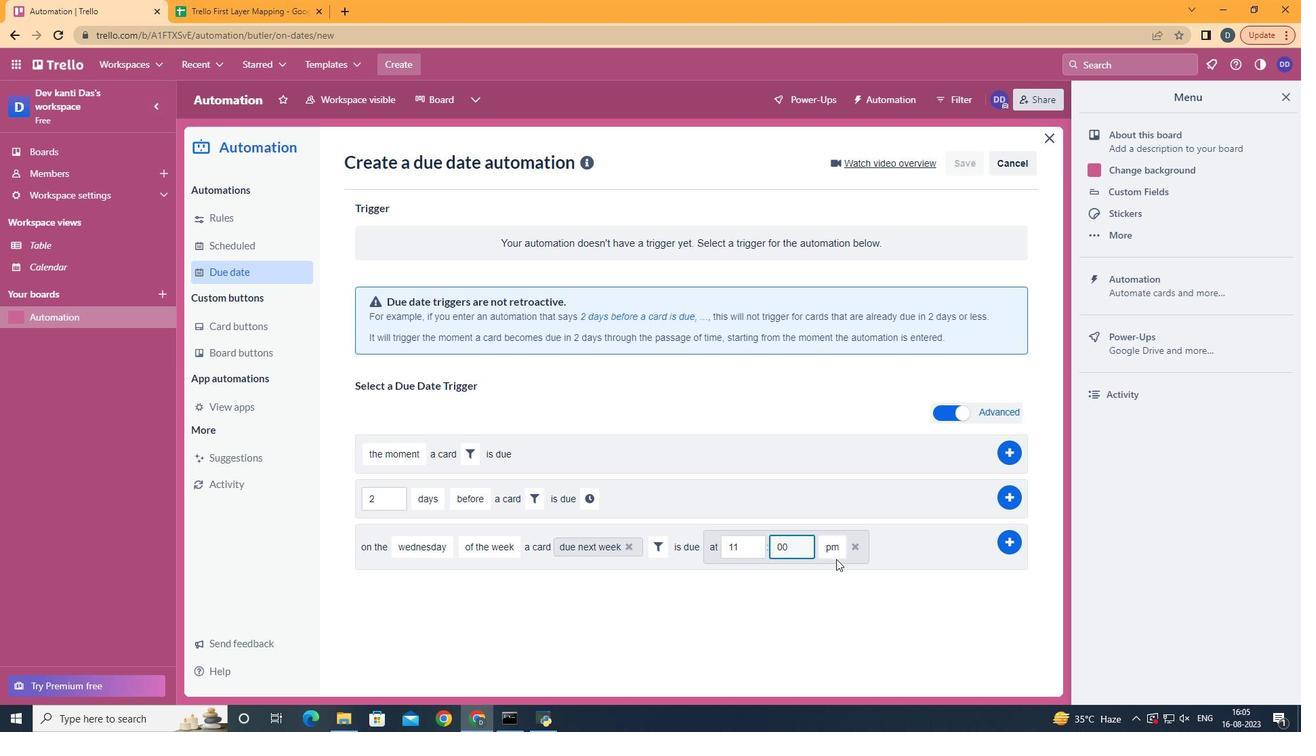 
Action: Mouse moved to (833, 577)
Screenshot: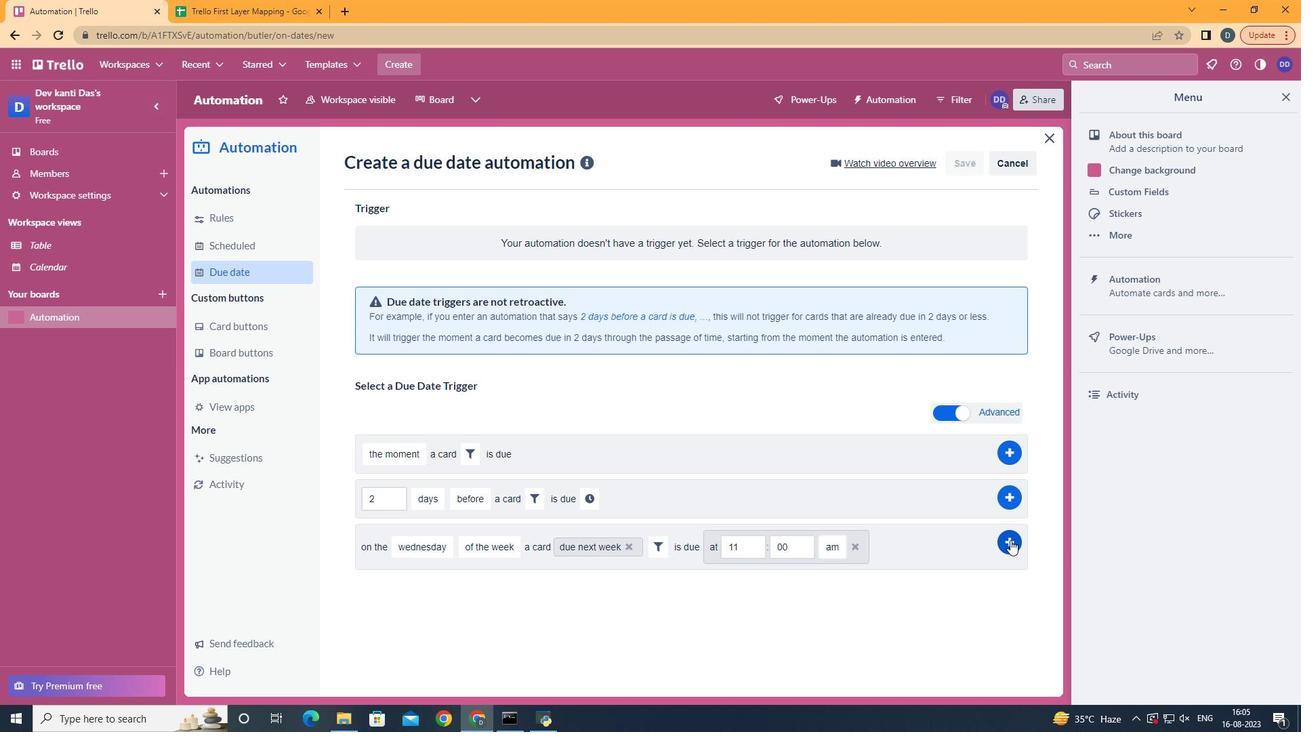 
Action: Mouse pressed left at (833, 577)
Screenshot: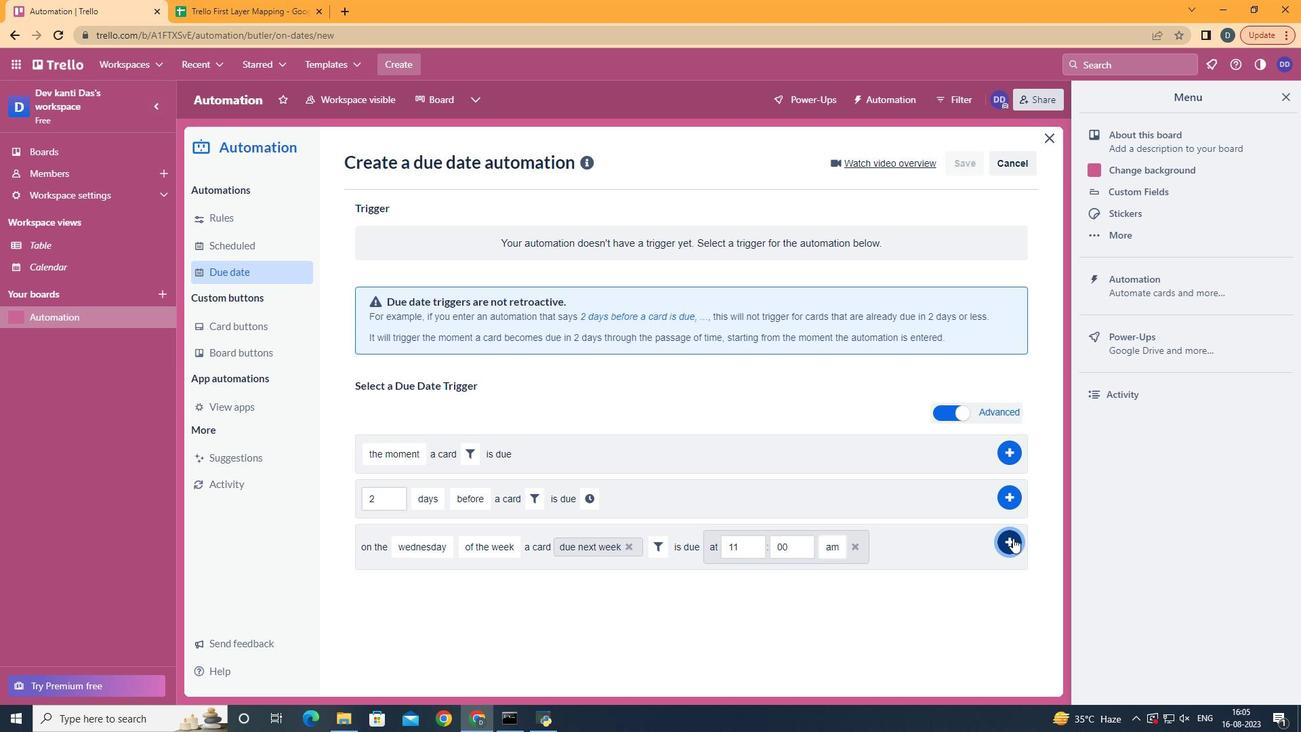 
Action: Mouse moved to (1012, 537)
Screenshot: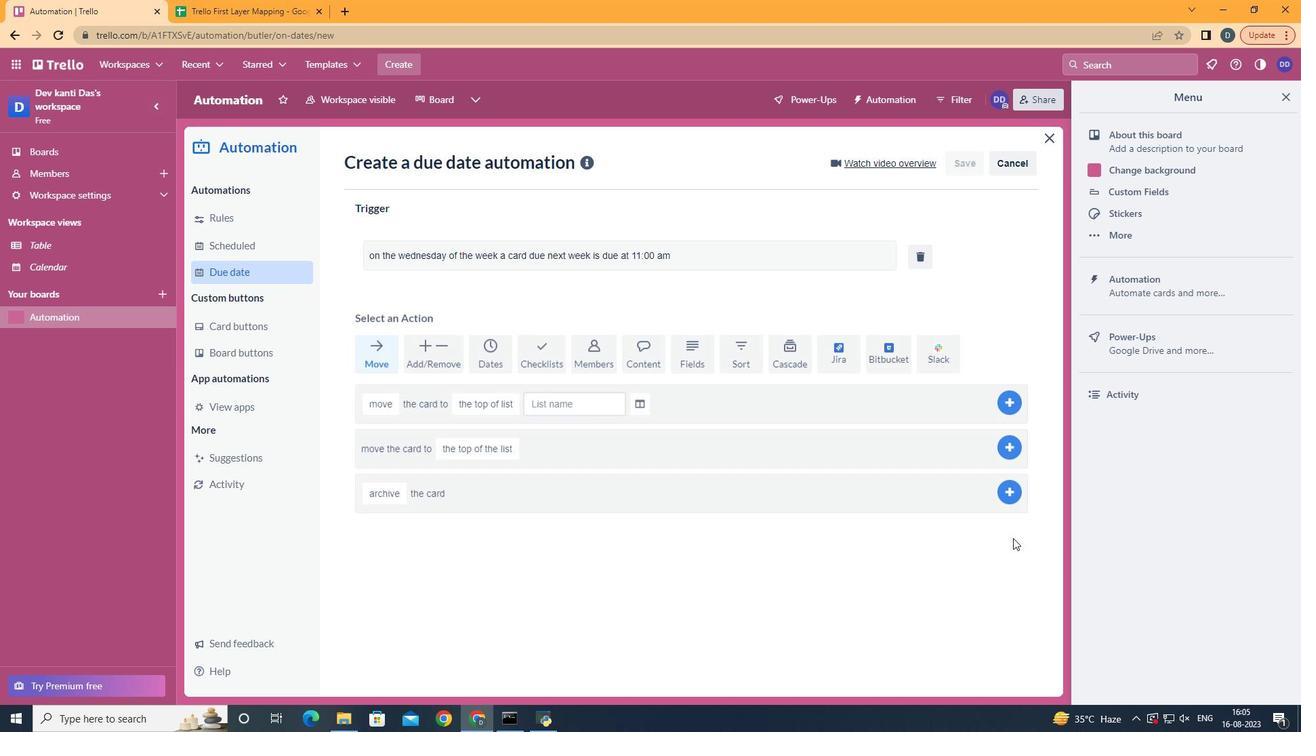 
Action: Mouse pressed left at (1012, 537)
Screenshot: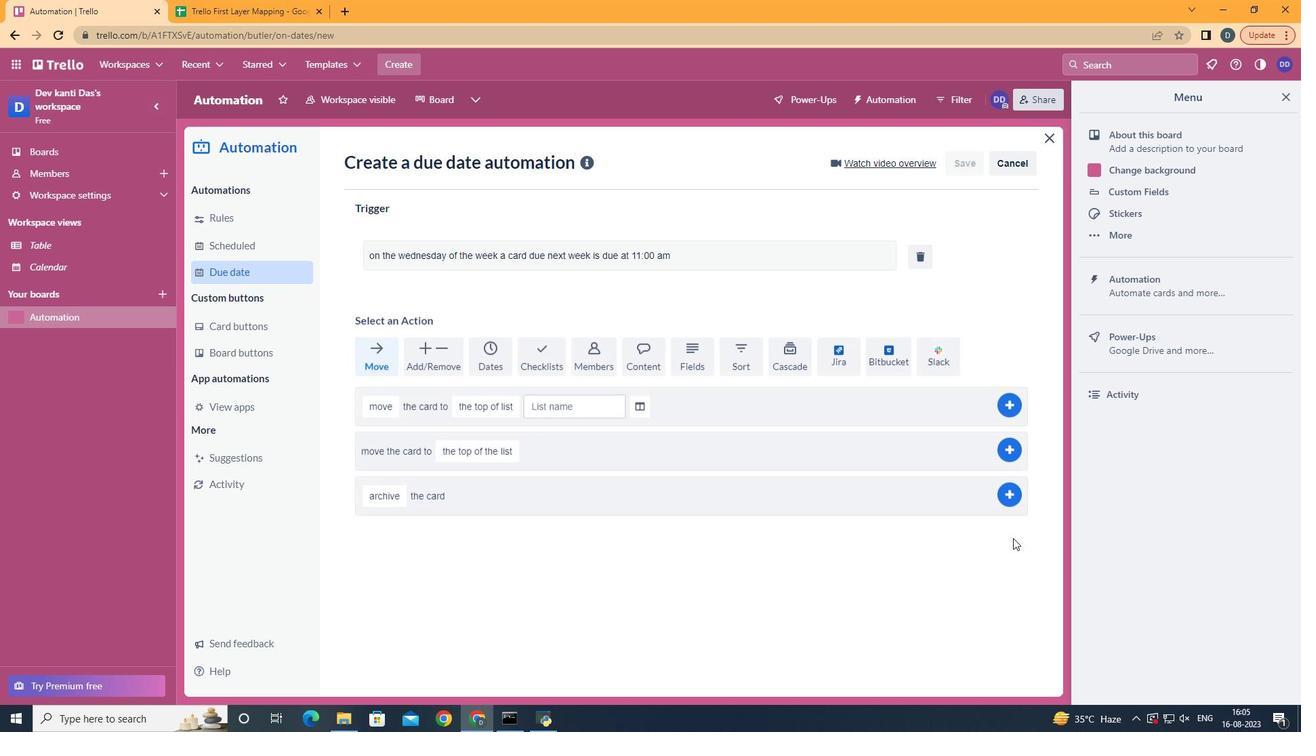 
